 Task: Organize photos from a music concert or theater performance into a dynamic album.
Action: Mouse moved to (117, 168)
Screenshot: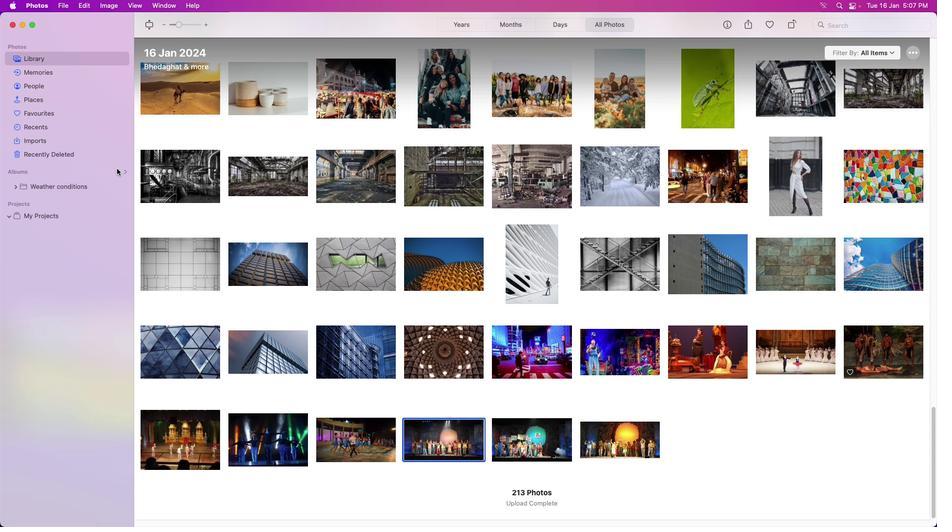 
Action: Mouse pressed left at (117, 168)
Screenshot: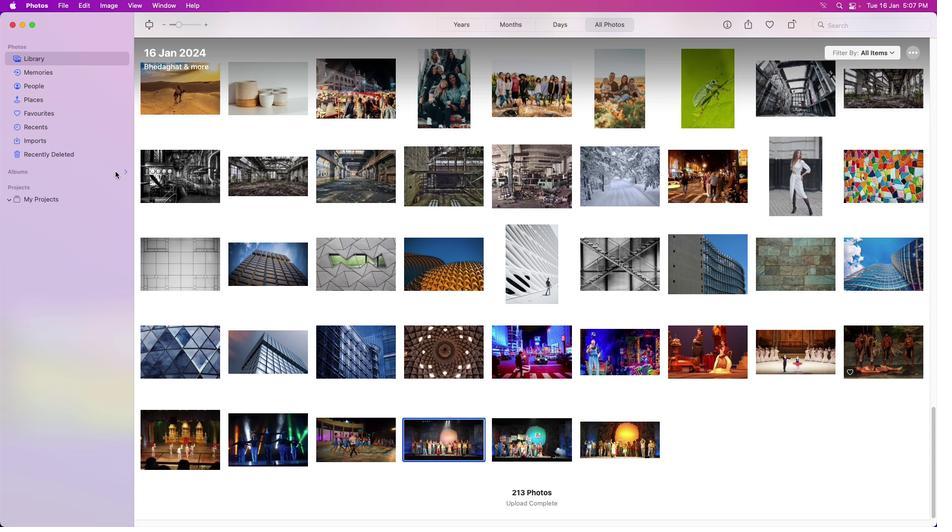 
Action: Mouse moved to (115, 171)
Screenshot: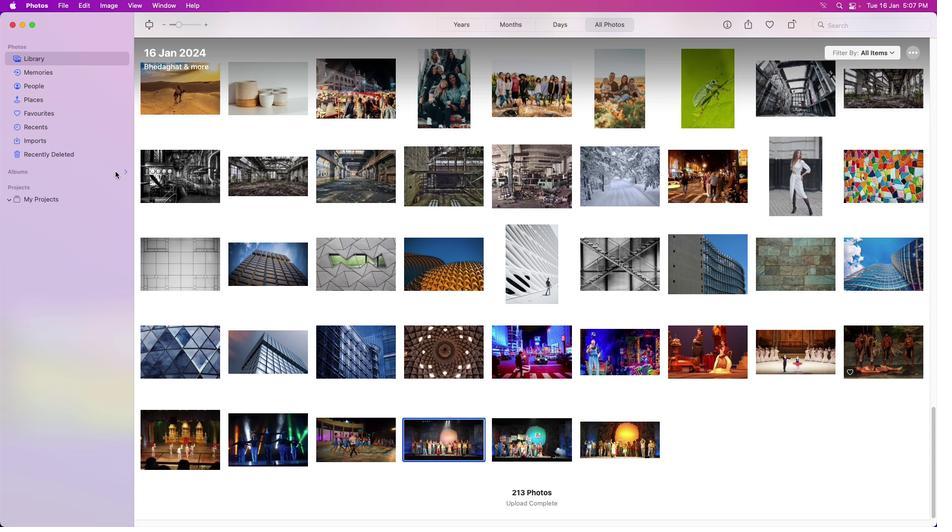 
Action: Mouse pressed left at (115, 171)
Screenshot: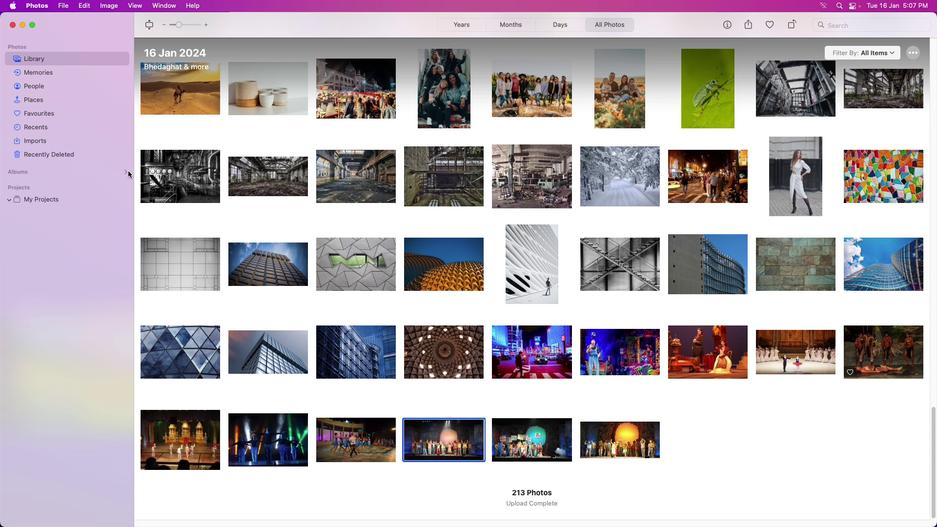 
Action: Mouse moved to (128, 171)
Screenshot: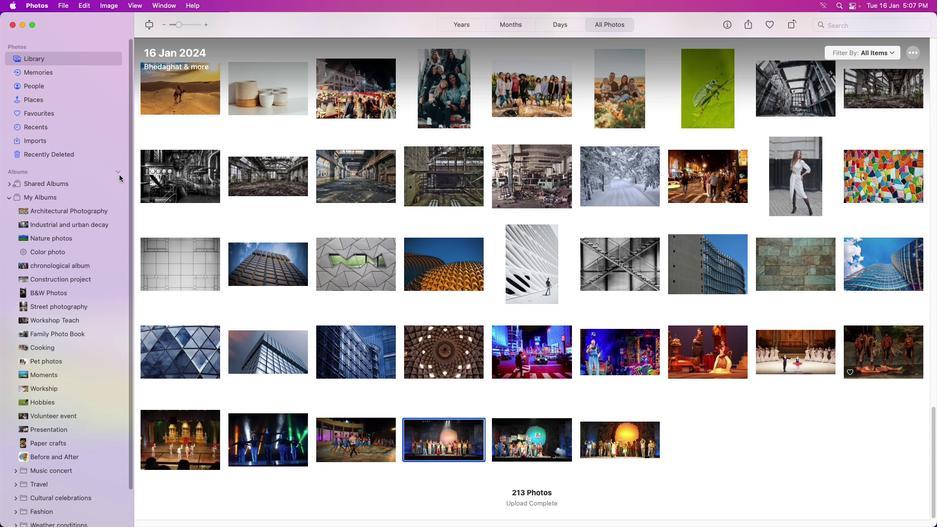 
Action: Mouse pressed left at (128, 171)
Screenshot: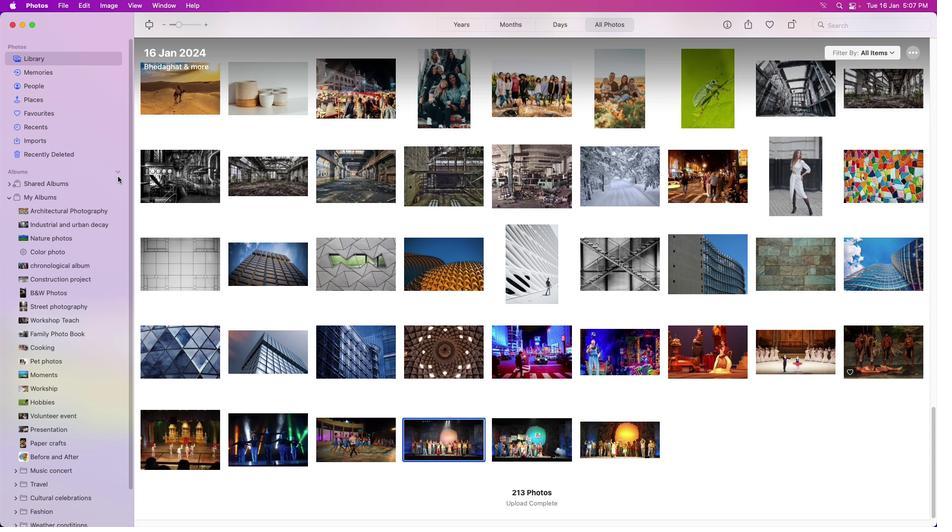 
Action: Mouse moved to (114, 196)
Screenshot: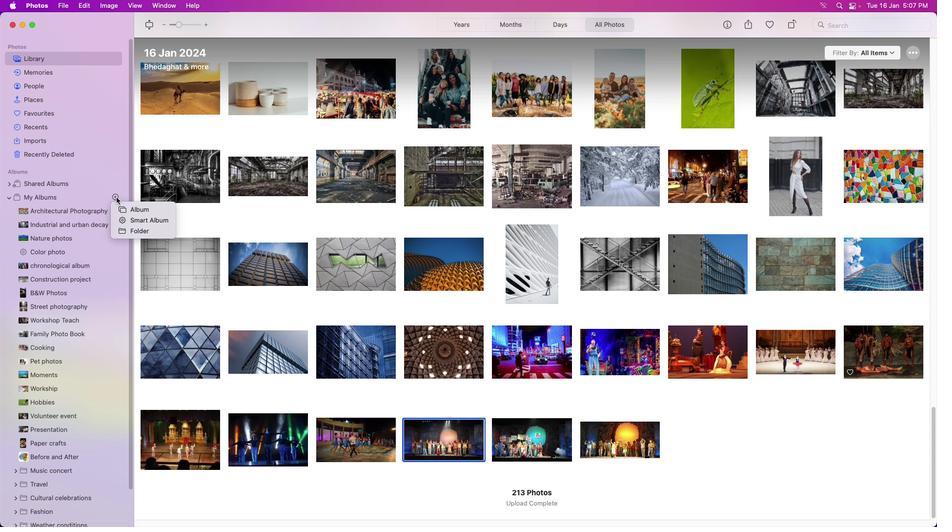 
Action: Mouse pressed left at (114, 196)
Screenshot: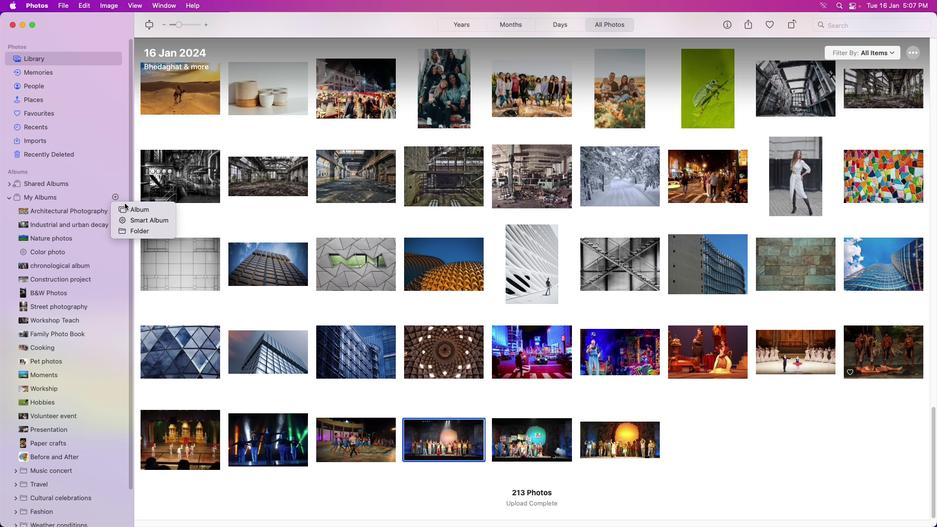 
Action: Mouse moved to (130, 208)
Screenshot: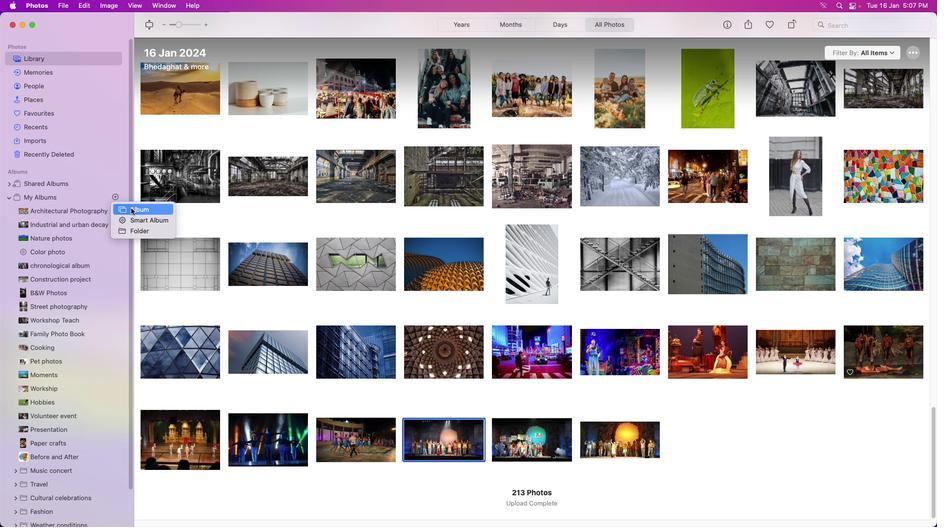 
Action: Mouse pressed left at (130, 208)
Screenshot: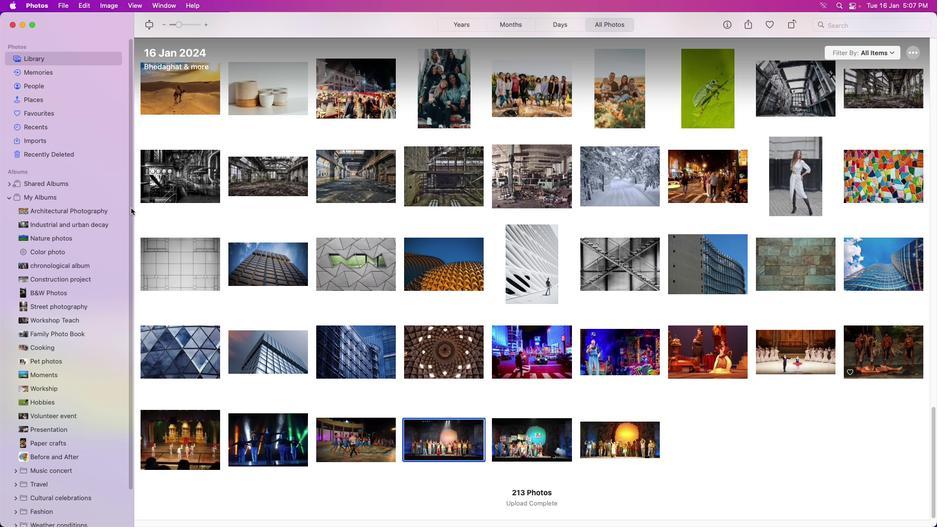 
Action: Key pressed Key.backspaceKey.caps_lock'p'Key.backspace't'Key.caps_lockKey.backspace'T'Key.caps_lock'h''e''a''t''e''r'Key.space'p''e''r''f''o''r''m''a''n''c''e'Key.enter
Screenshot: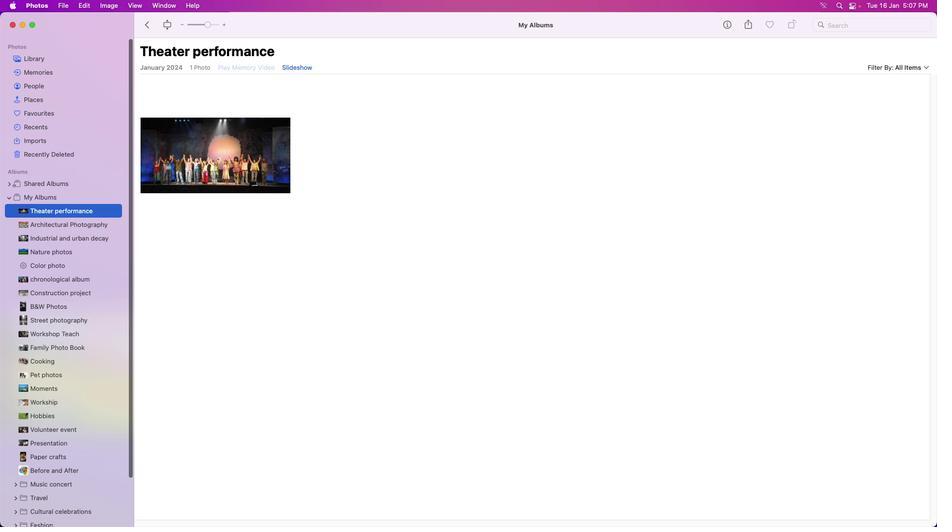 
Action: Mouse moved to (194, 165)
Screenshot: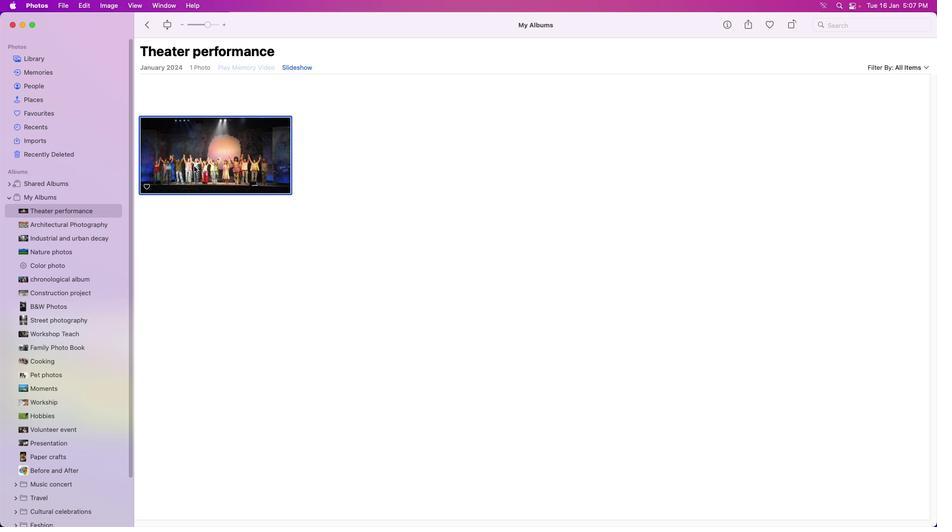 
Action: Mouse pressed left at (194, 165)
Screenshot: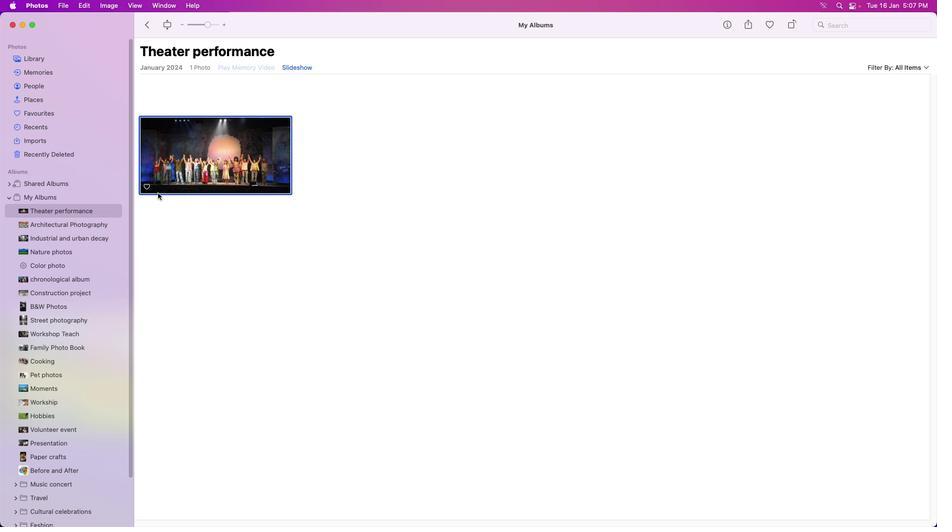 
Action: Mouse moved to (33, 59)
Screenshot: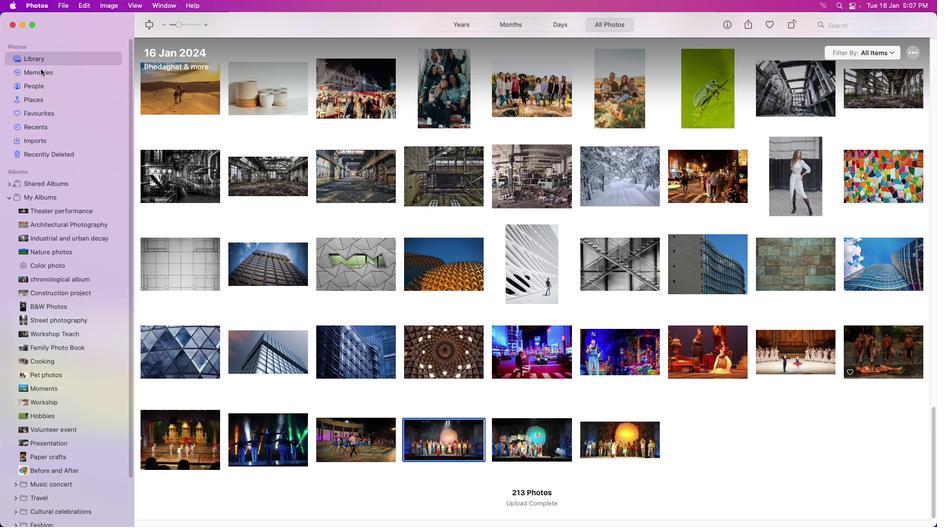 
Action: Mouse pressed left at (33, 59)
Screenshot: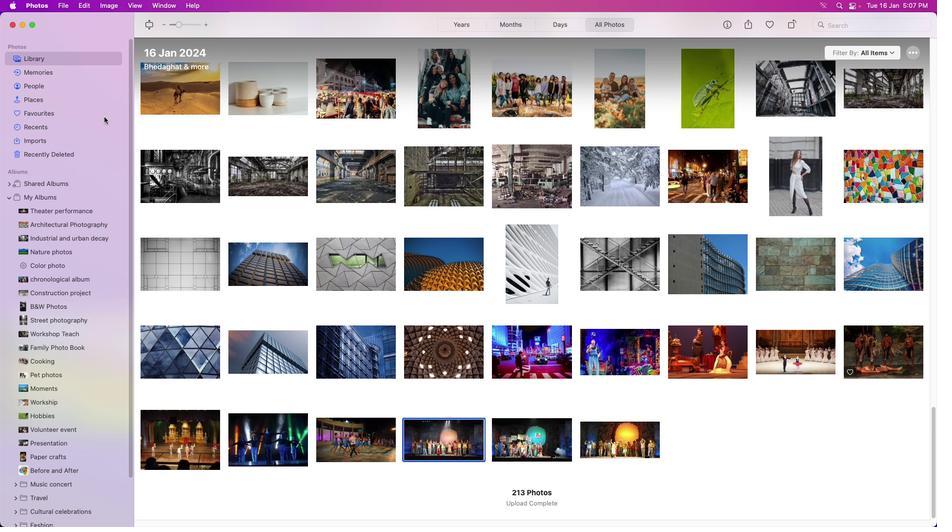 
Action: Mouse moved to (600, 370)
Screenshot: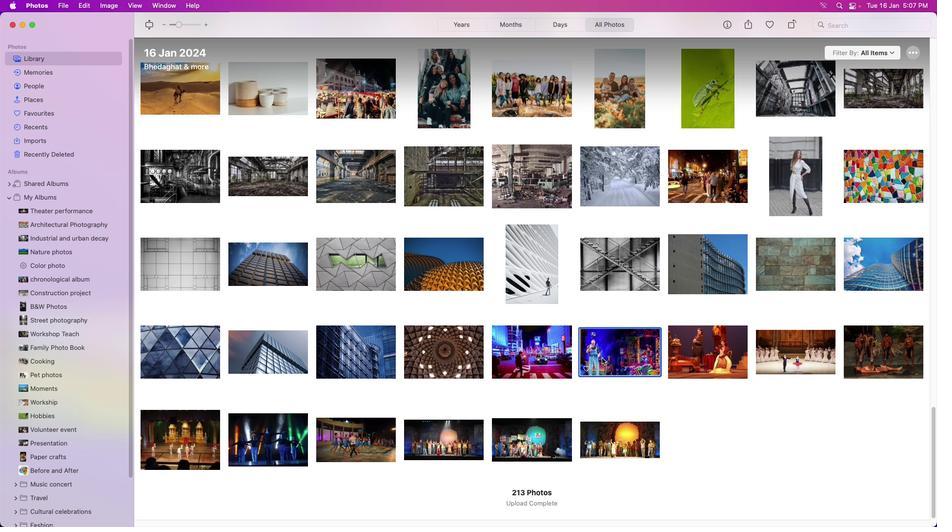 
Action: Mouse pressed left at (600, 370)
Screenshot: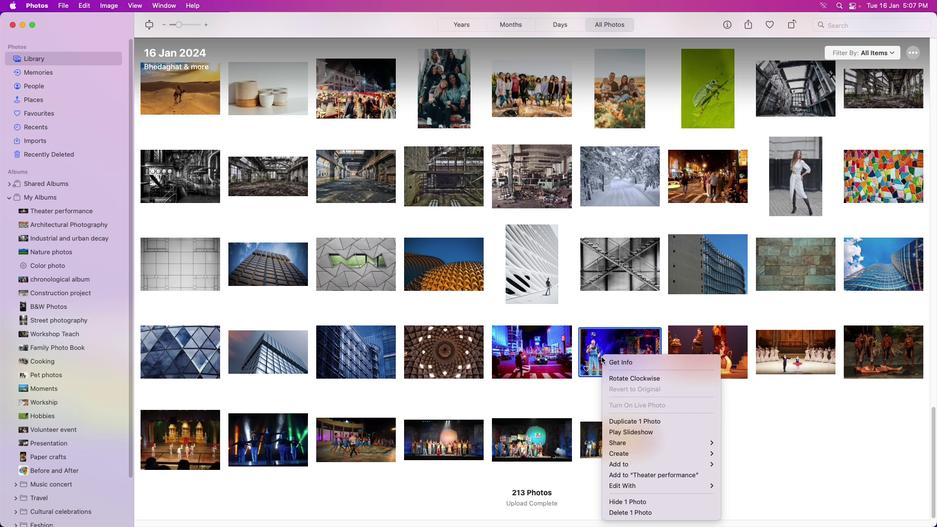 
Action: Mouse moved to (601, 356)
Screenshot: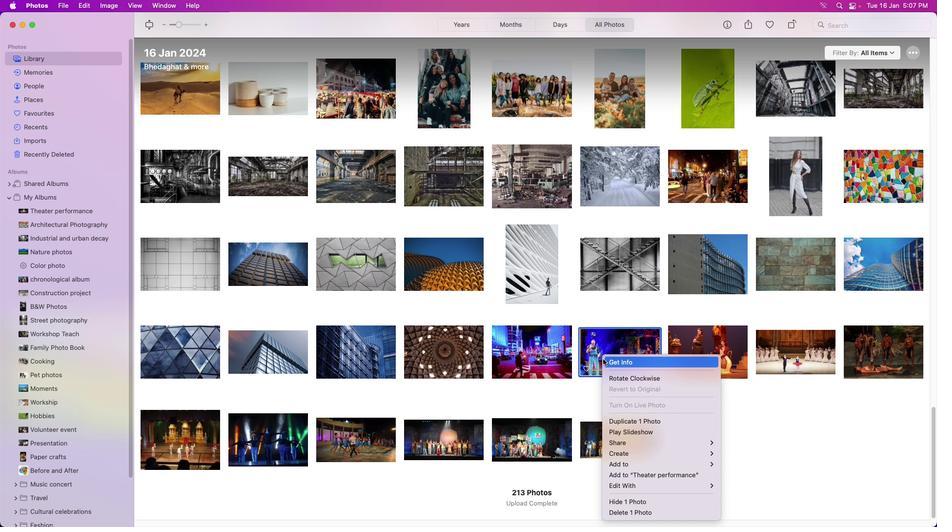 
Action: Mouse pressed right at (601, 356)
Screenshot: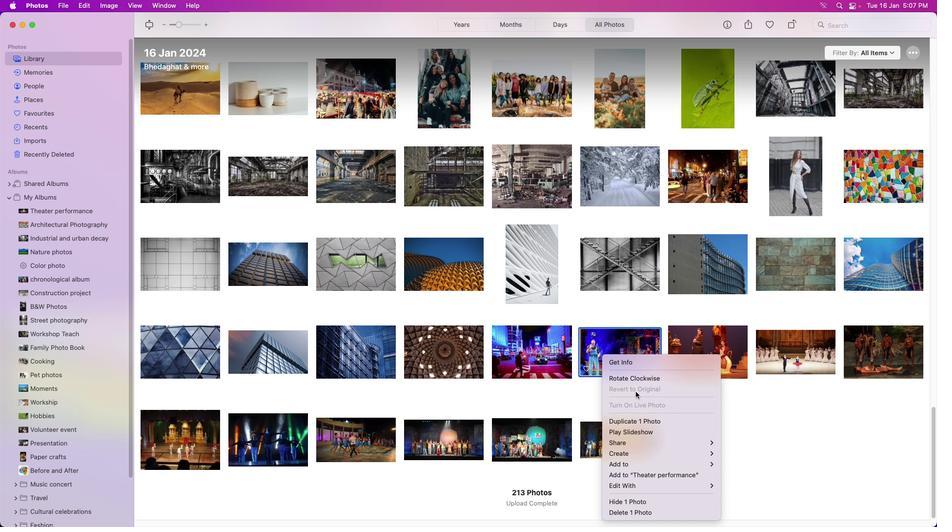 
Action: Mouse moved to (787, 250)
Screenshot: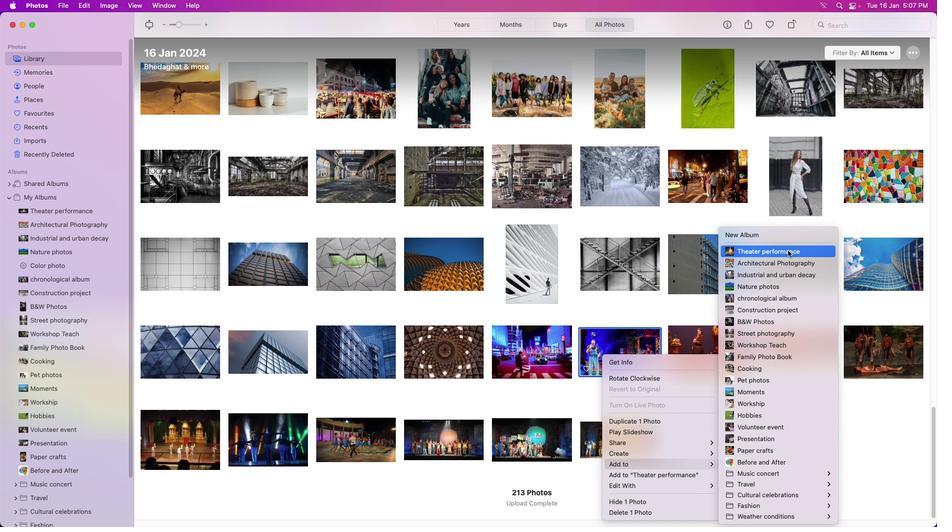 
Action: Mouse pressed left at (787, 250)
Screenshot: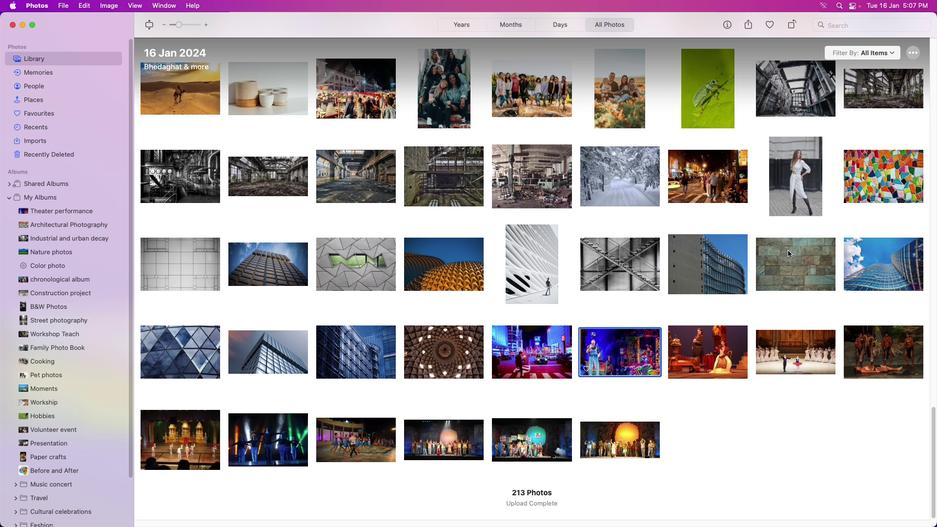 
Action: Mouse moved to (691, 356)
Screenshot: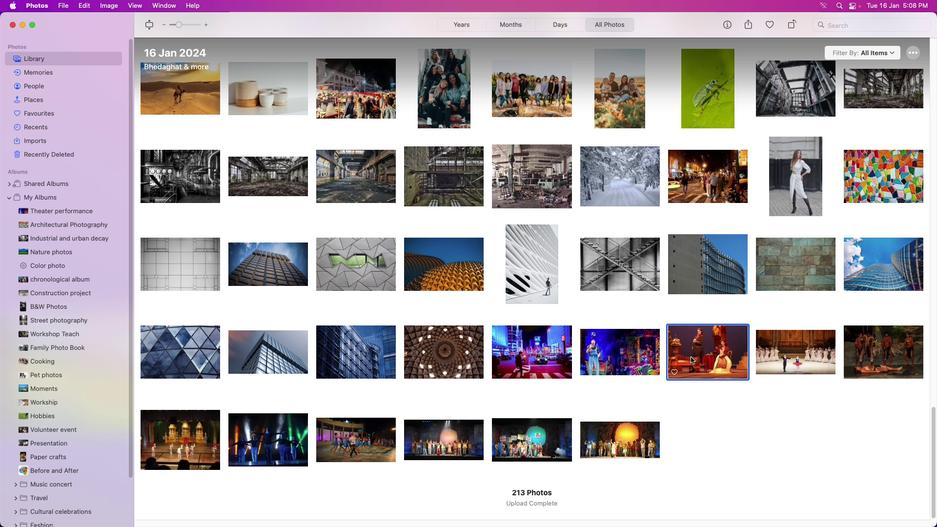 
Action: Mouse pressed left at (691, 356)
Screenshot: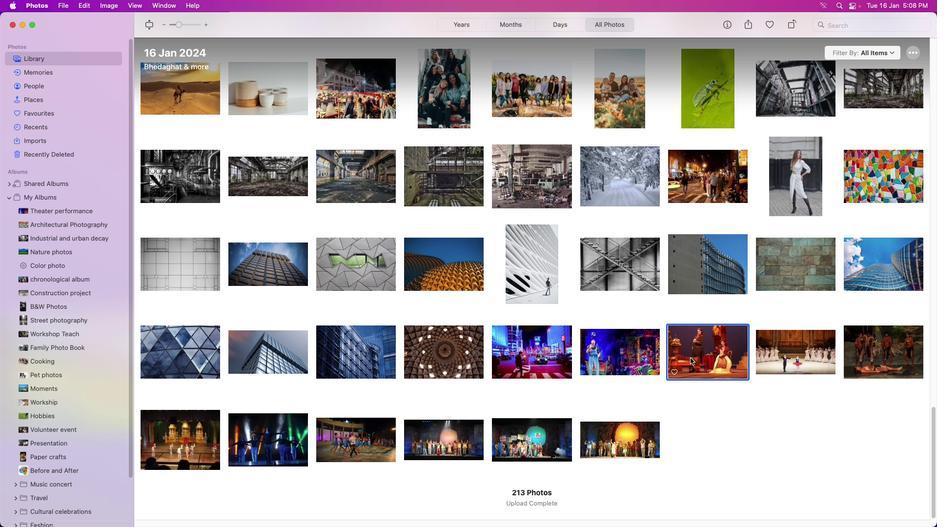 
Action: Mouse moved to (720, 353)
Screenshot: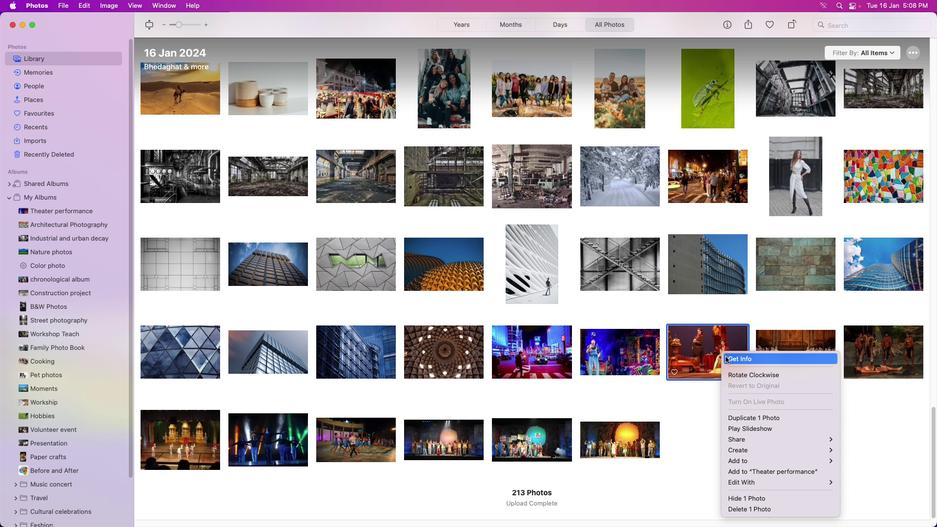 
Action: Mouse pressed right at (720, 353)
Screenshot: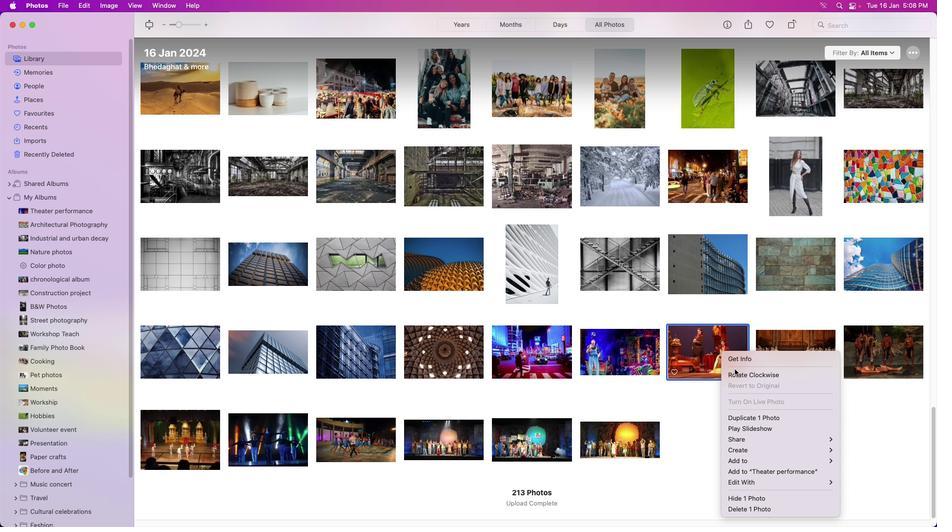 
Action: Mouse moved to (694, 254)
Screenshot: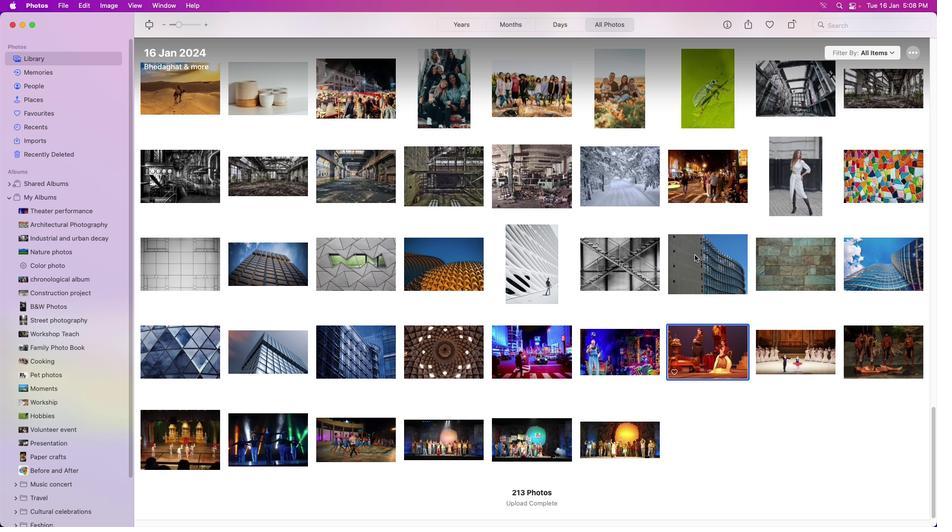 
Action: Mouse pressed left at (694, 254)
Screenshot: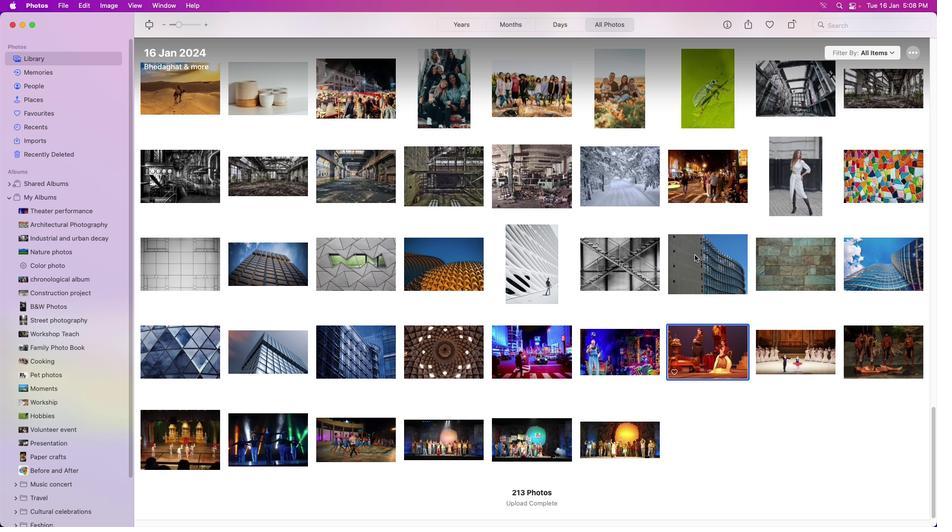 
Action: Mouse moved to (788, 344)
Screenshot: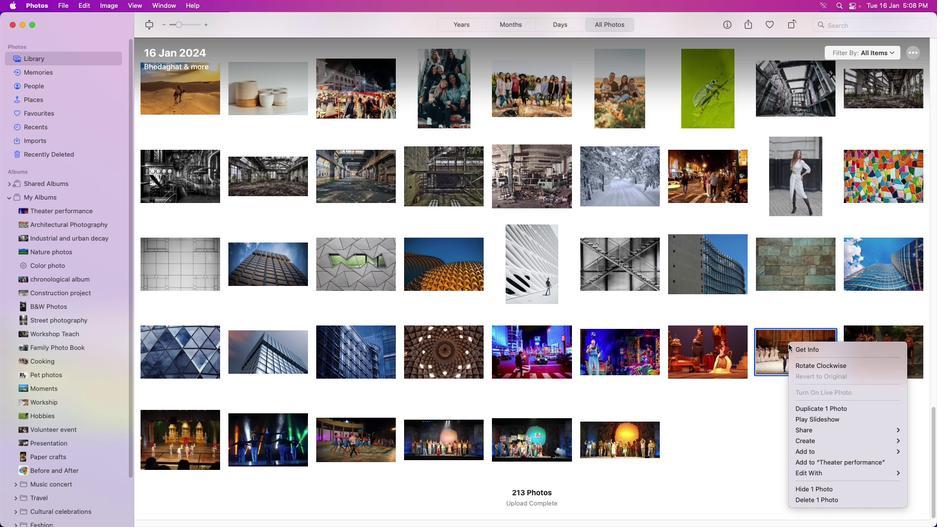 
Action: Mouse pressed right at (788, 344)
Screenshot: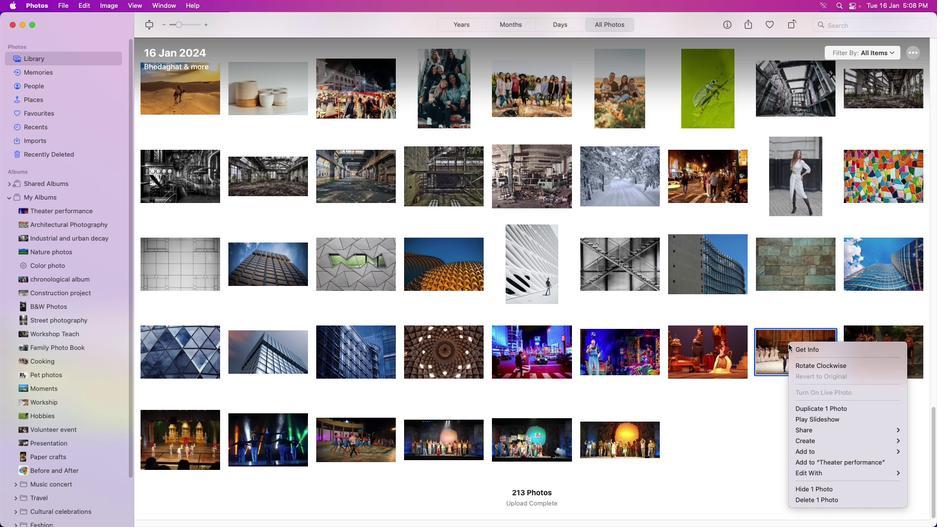 
Action: Mouse moved to (756, 254)
Screenshot: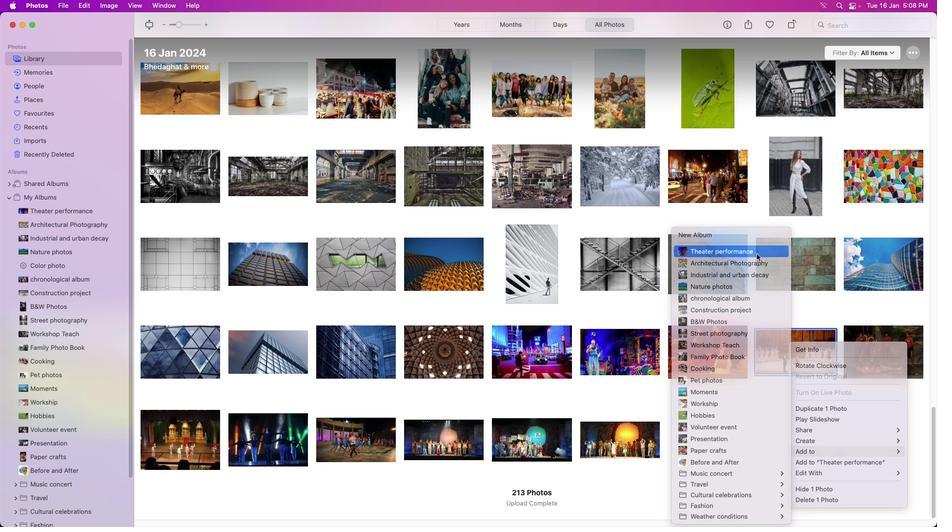 
Action: Mouse pressed left at (756, 254)
Screenshot: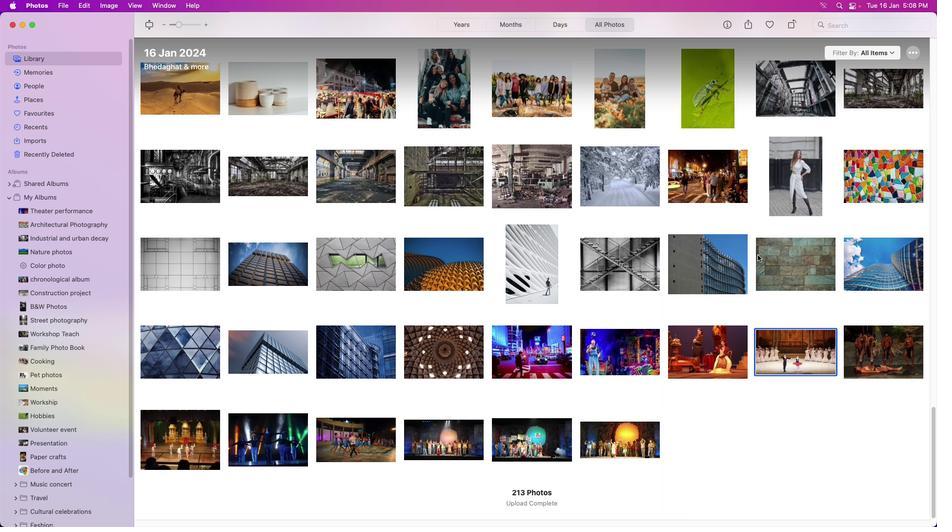 
Action: Mouse moved to (874, 356)
Screenshot: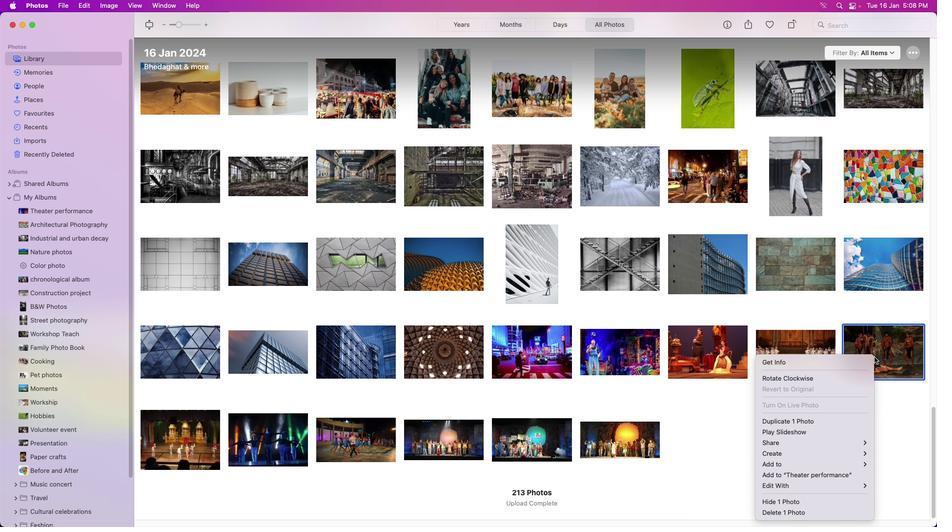 
Action: Mouse pressed right at (874, 356)
Screenshot: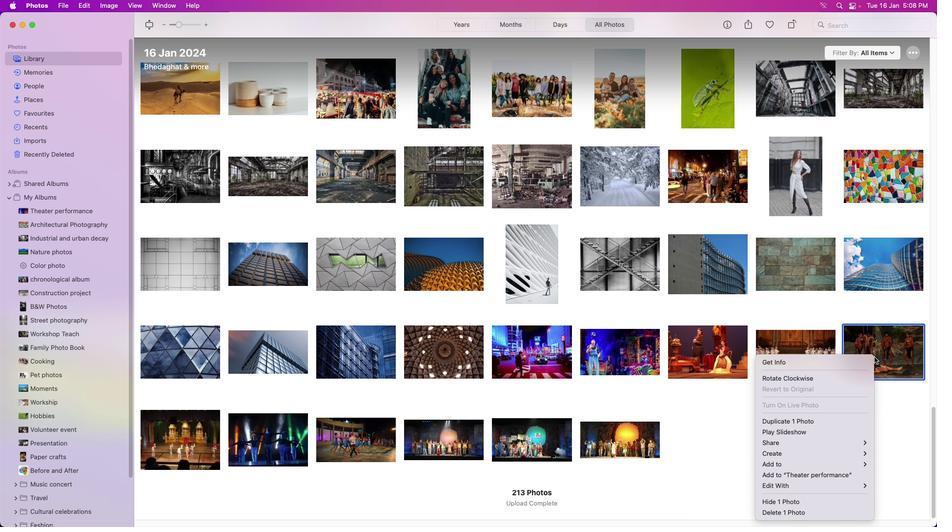 
Action: Mouse moved to (727, 253)
Screenshot: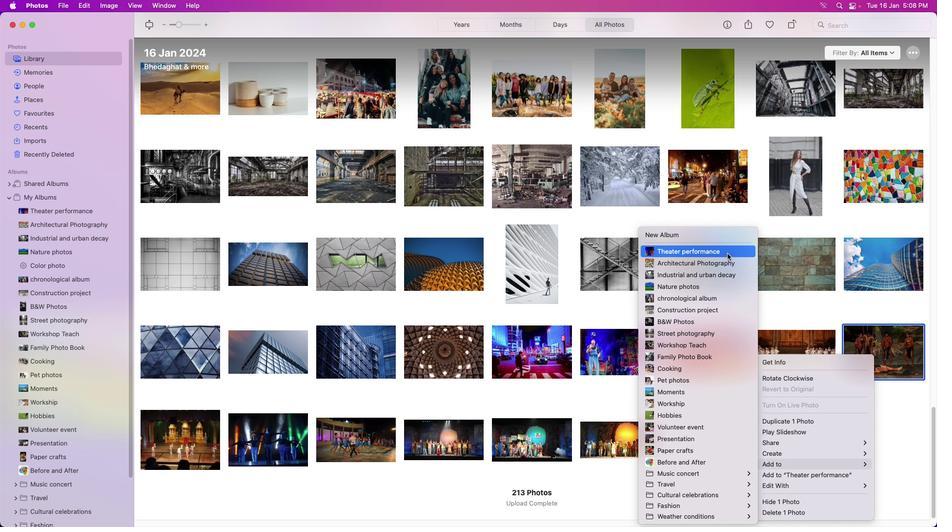 
Action: Mouse pressed left at (727, 253)
Screenshot: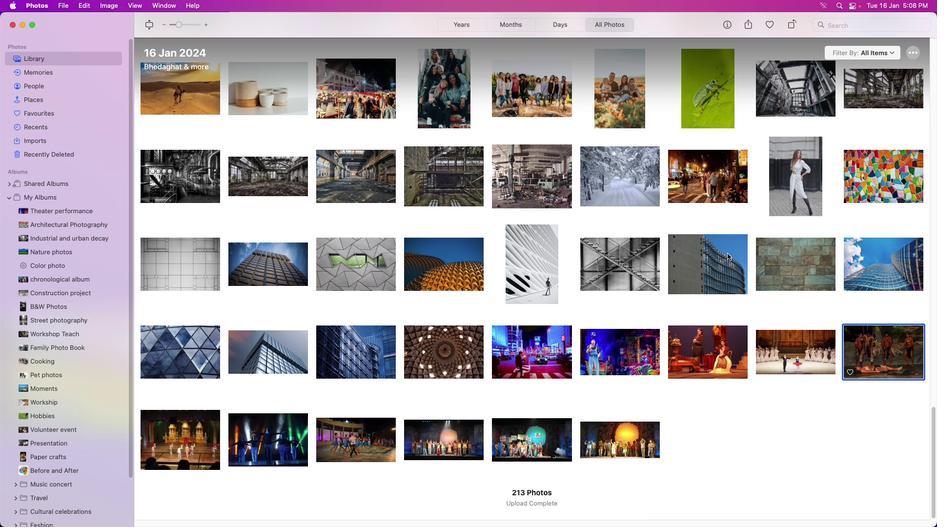 
Action: Mouse moved to (197, 435)
Screenshot: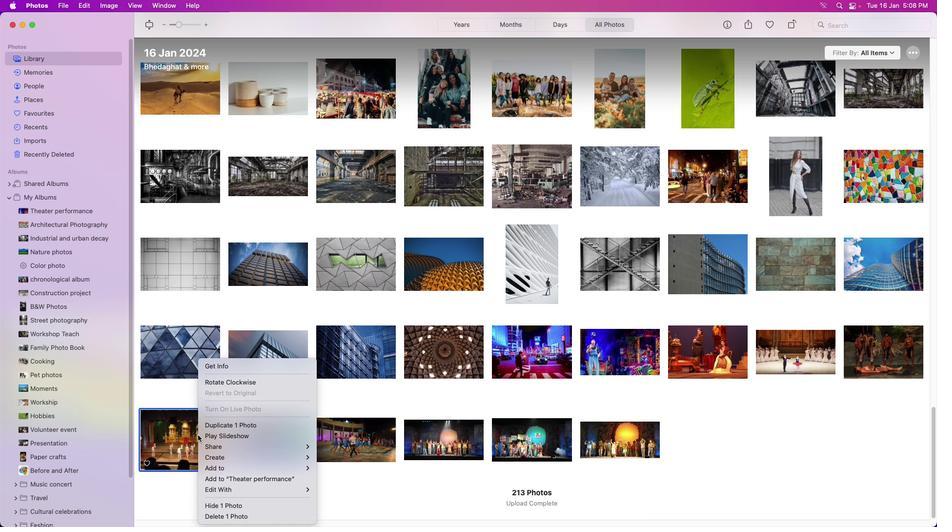
Action: Mouse pressed right at (197, 435)
Screenshot: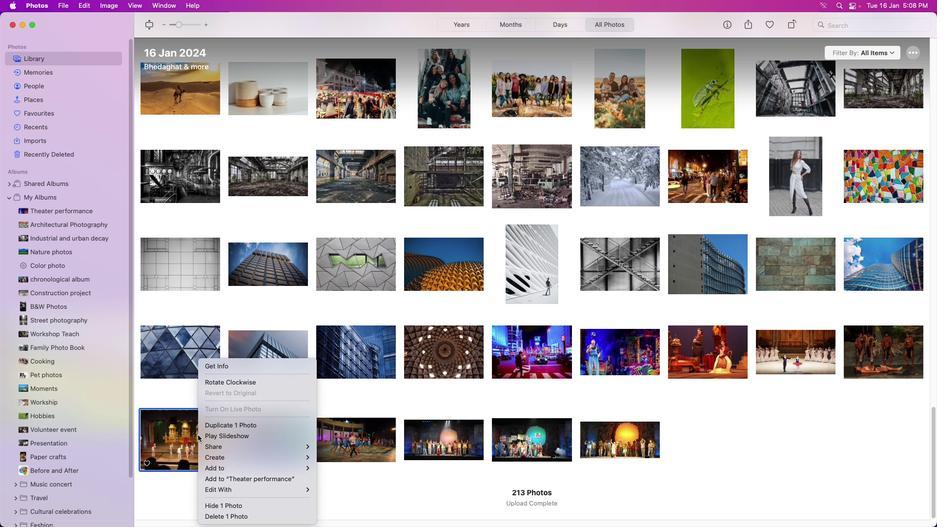 
Action: Mouse moved to (404, 251)
Screenshot: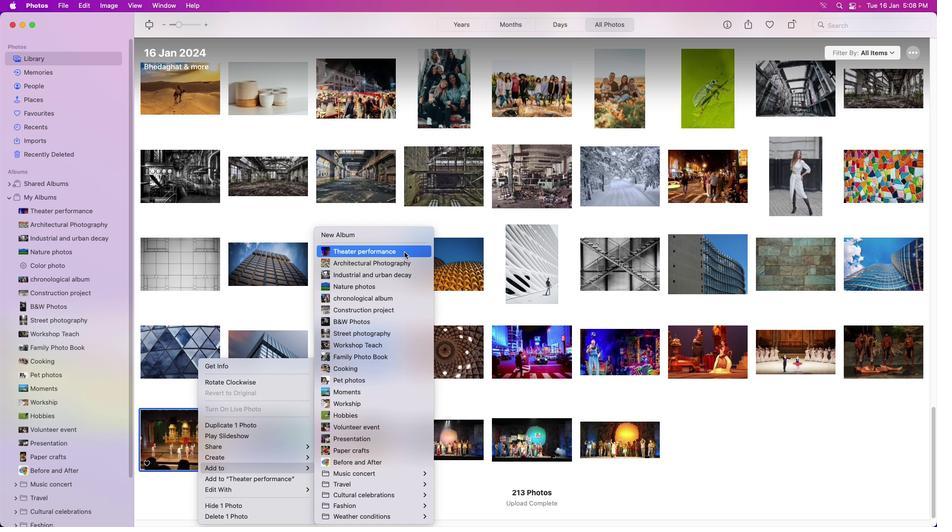 
Action: Mouse pressed left at (404, 251)
Screenshot: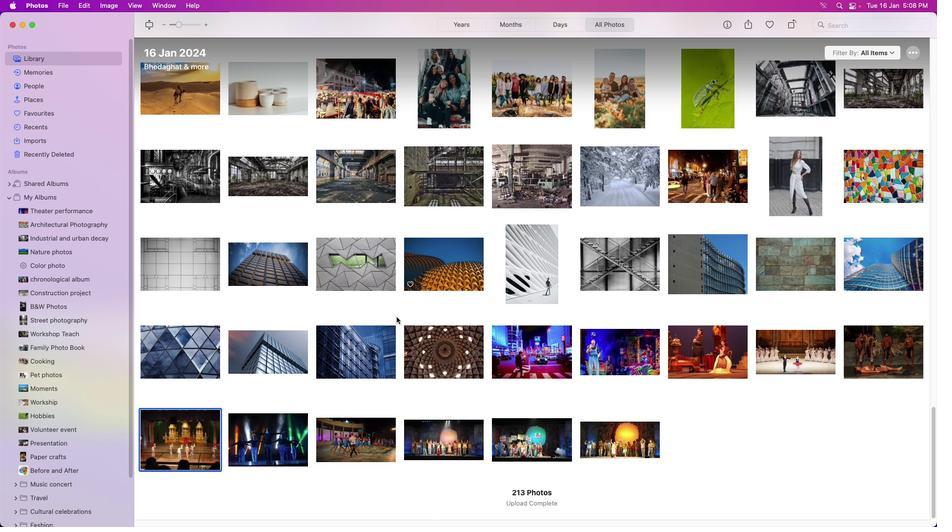 
Action: Mouse moved to (283, 430)
Screenshot: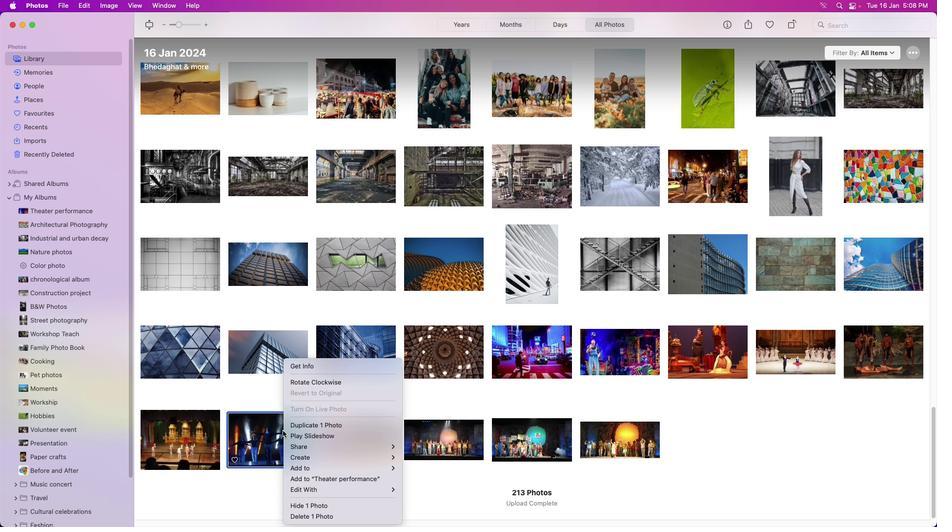 
Action: Mouse pressed right at (283, 430)
Screenshot: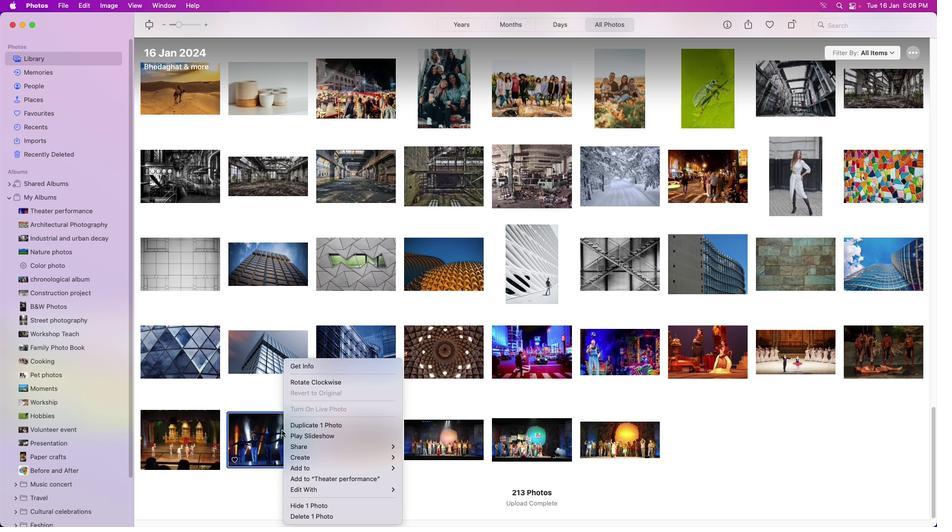 
Action: Mouse moved to (446, 254)
Screenshot: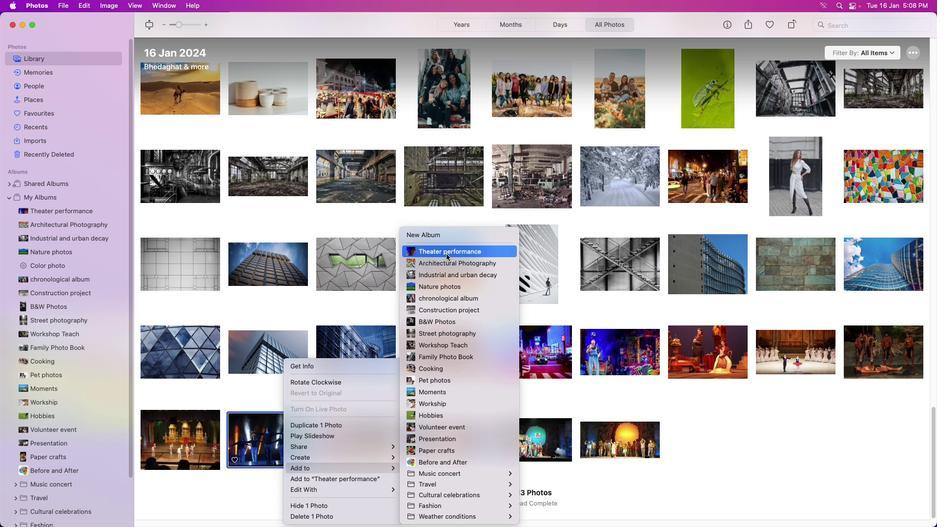 
Action: Mouse pressed left at (446, 254)
Screenshot: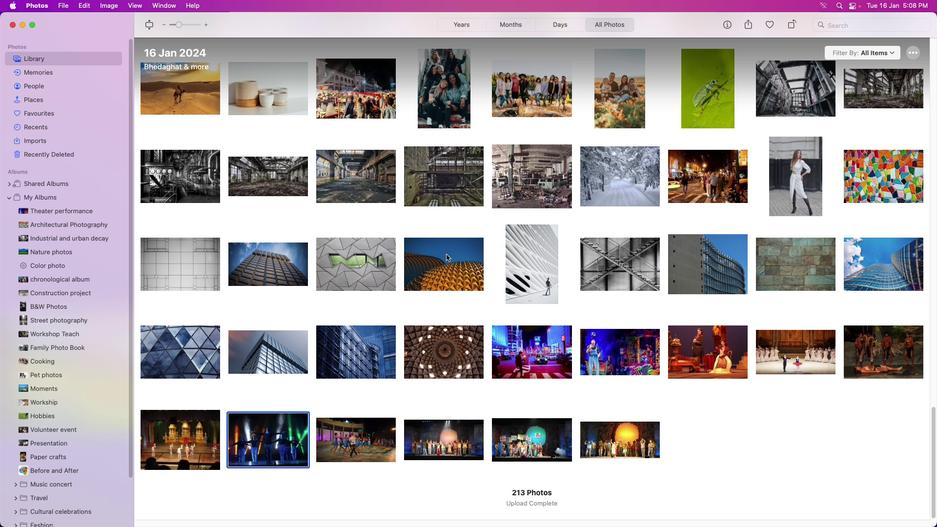 
Action: Mouse moved to (362, 427)
Screenshot: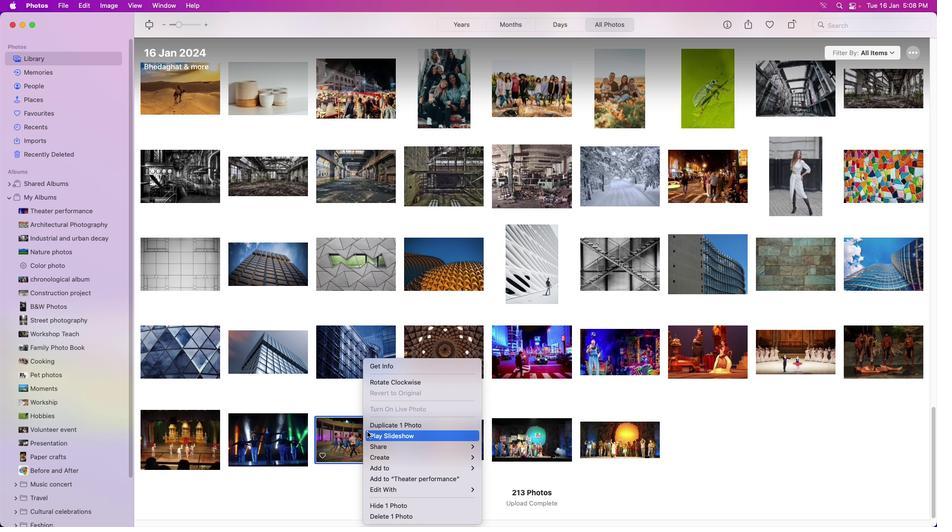 
Action: Mouse pressed right at (362, 427)
Screenshot: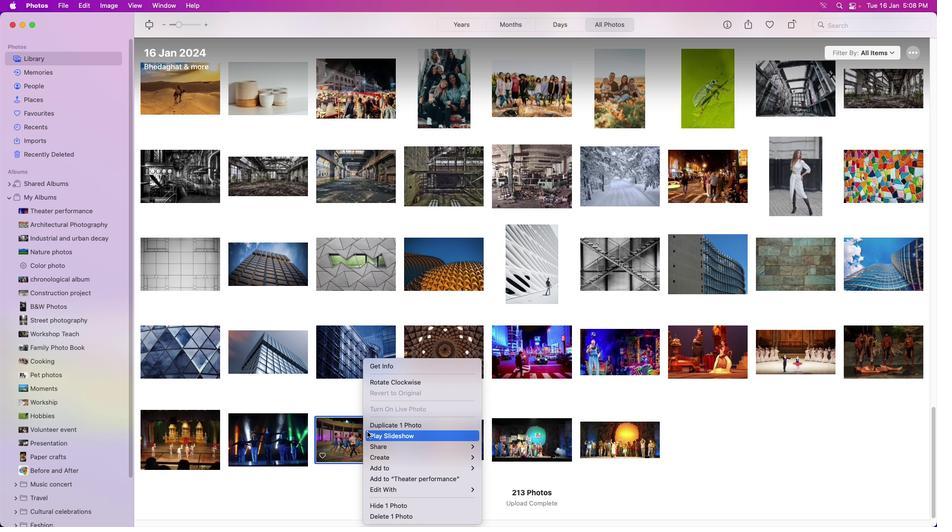 
Action: Mouse moved to (553, 252)
Screenshot: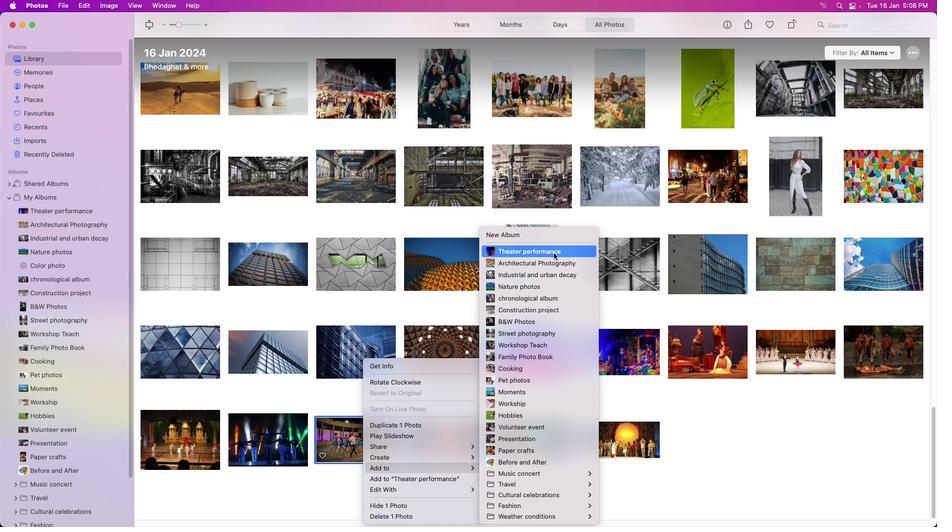 
Action: Mouse pressed left at (553, 252)
Screenshot: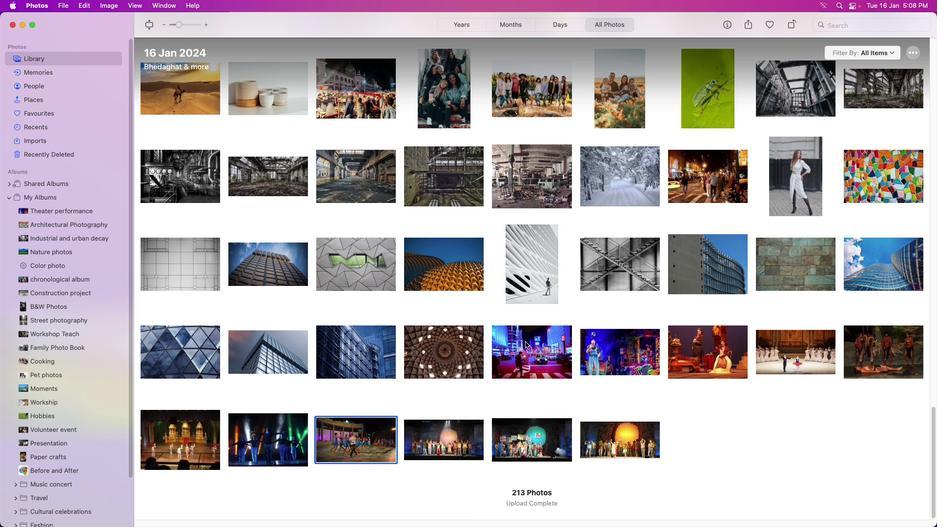 
Action: Mouse moved to (444, 433)
Screenshot: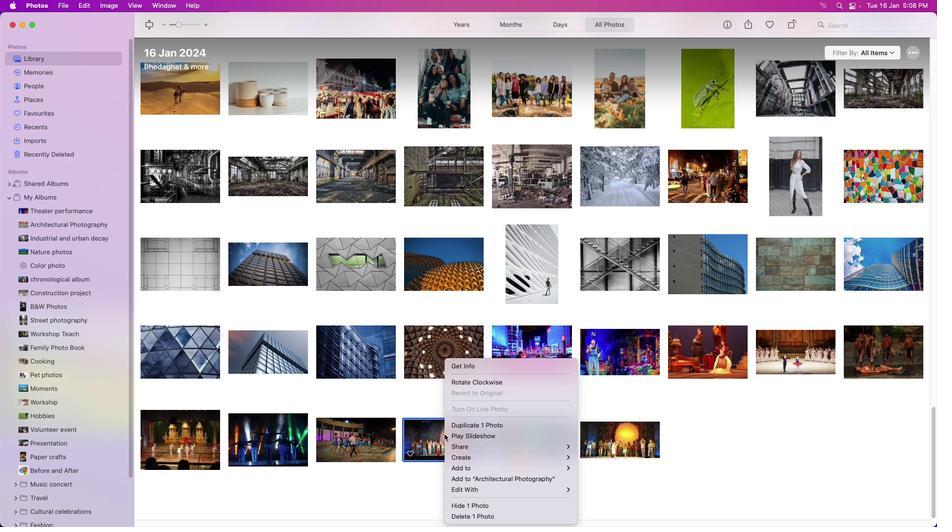 
Action: Mouse pressed right at (444, 433)
Screenshot: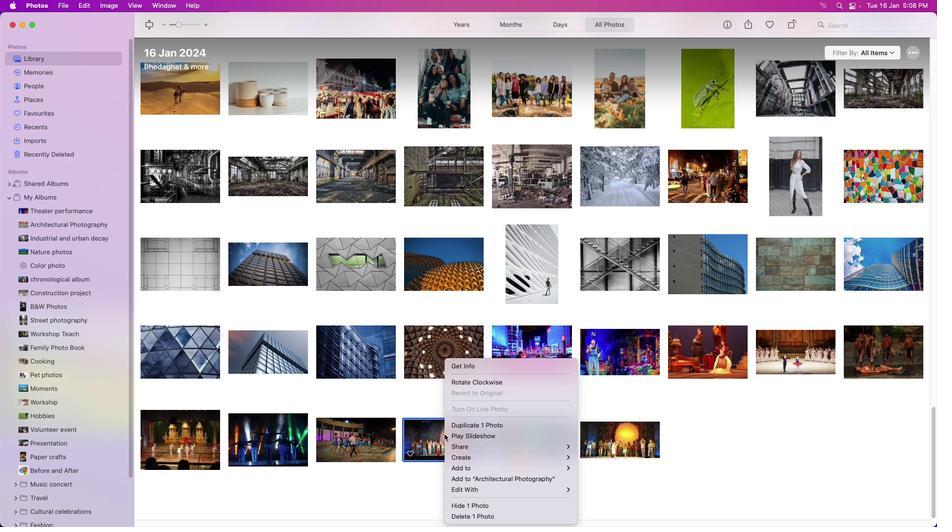 
Action: Mouse moved to (639, 253)
Screenshot: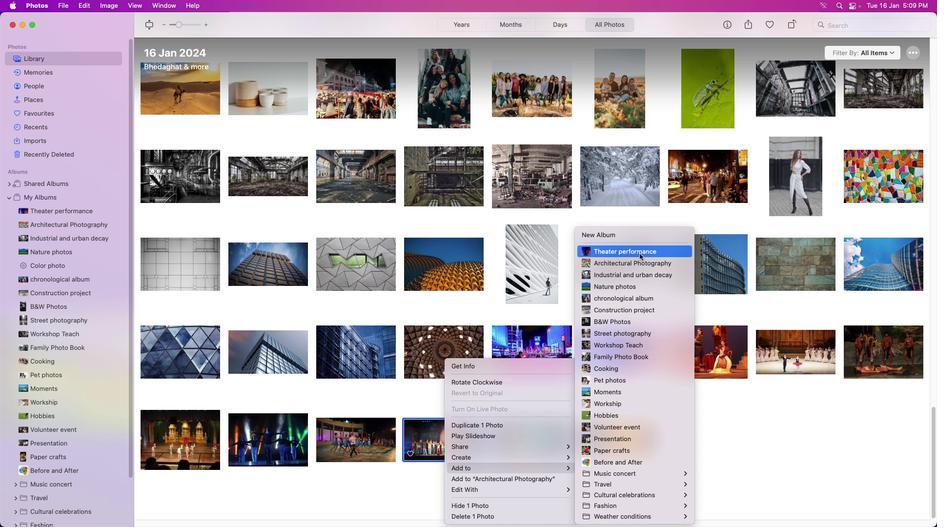 
Action: Mouse pressed left at (639, 253)
Screenshot: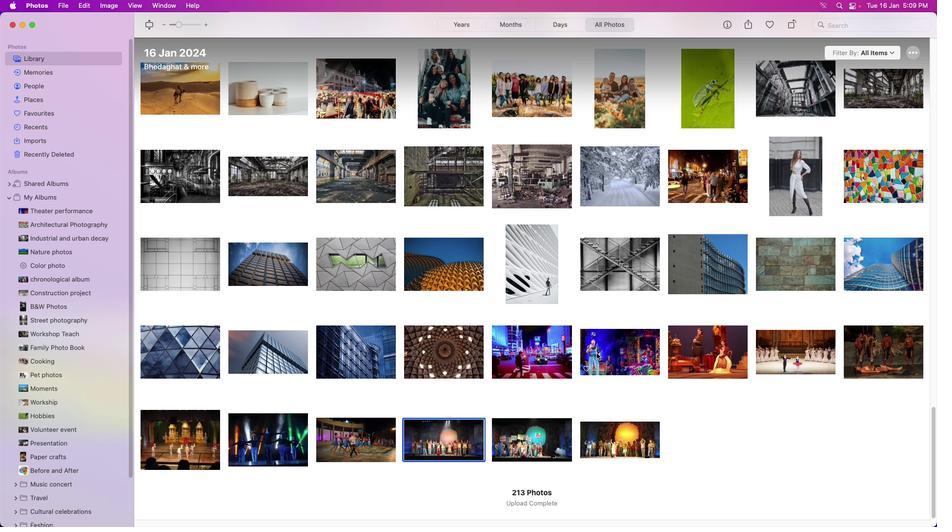
Action: Mouse moved to (535, 435)
Screenshot: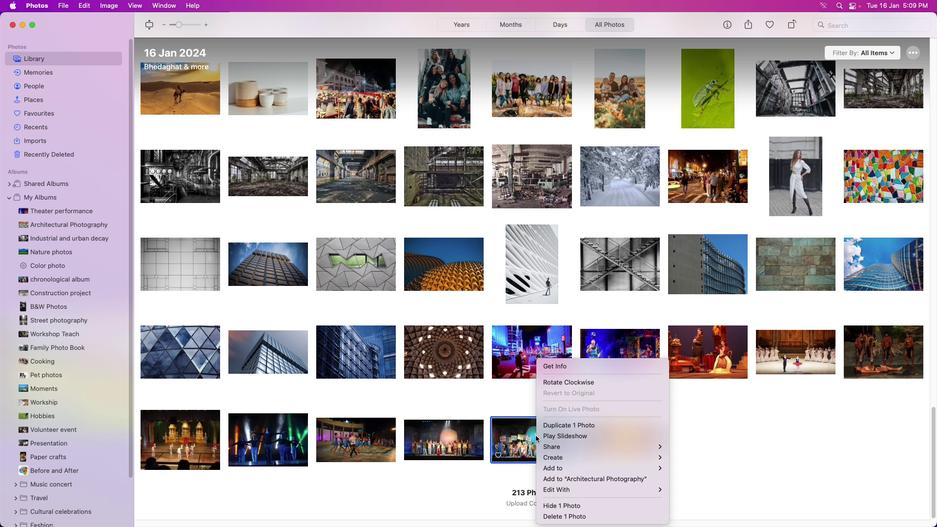 
Action: Mouse pressed right at (535, 435)
Screenshot: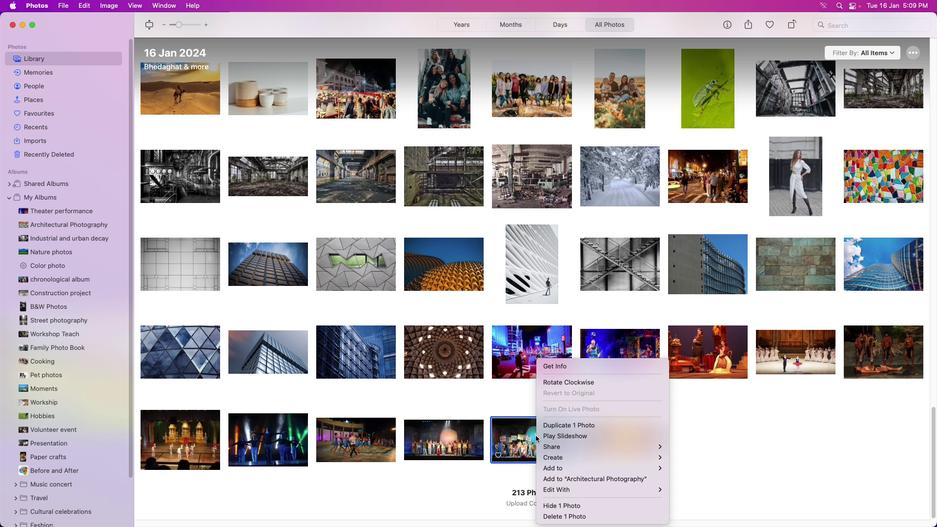 
Action: Mouse moved to (717, 253)
Screenshot: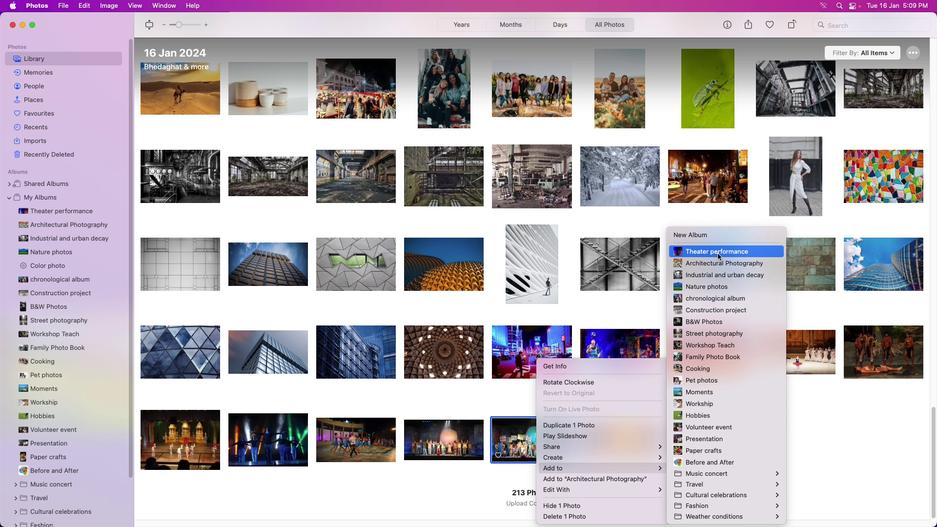 
Action: Mouse pressed left at (717, 253)
Screenshot: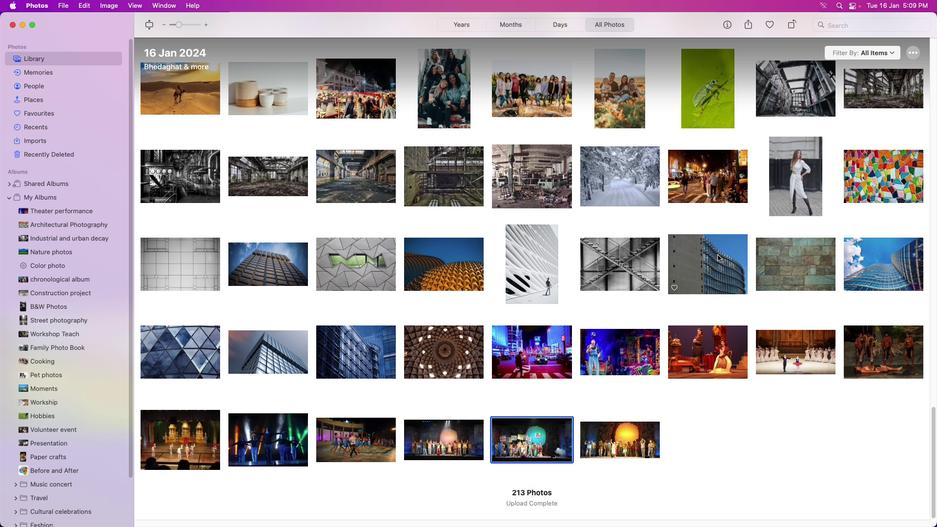 
Action: Mouse moved to (631, 433)
Screenshot: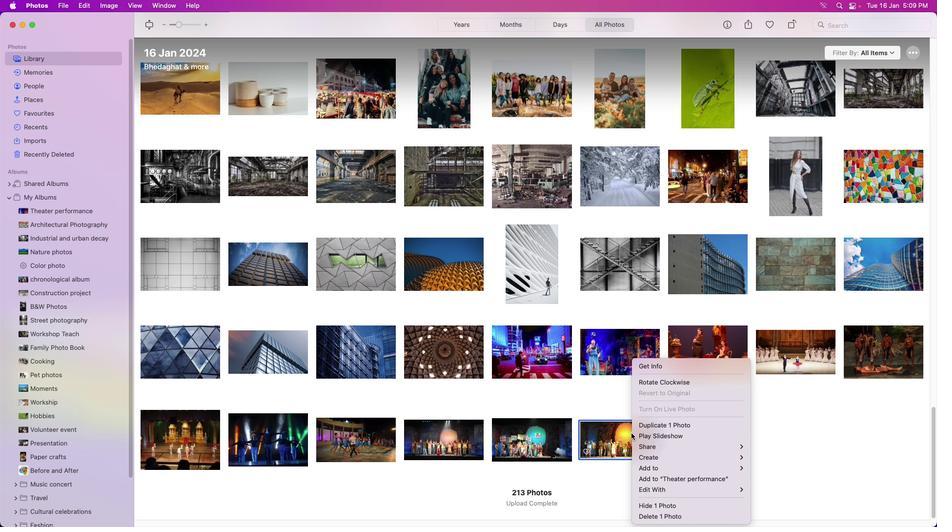 
Action: Mouse pressed right at (631, 433)
Screenshot: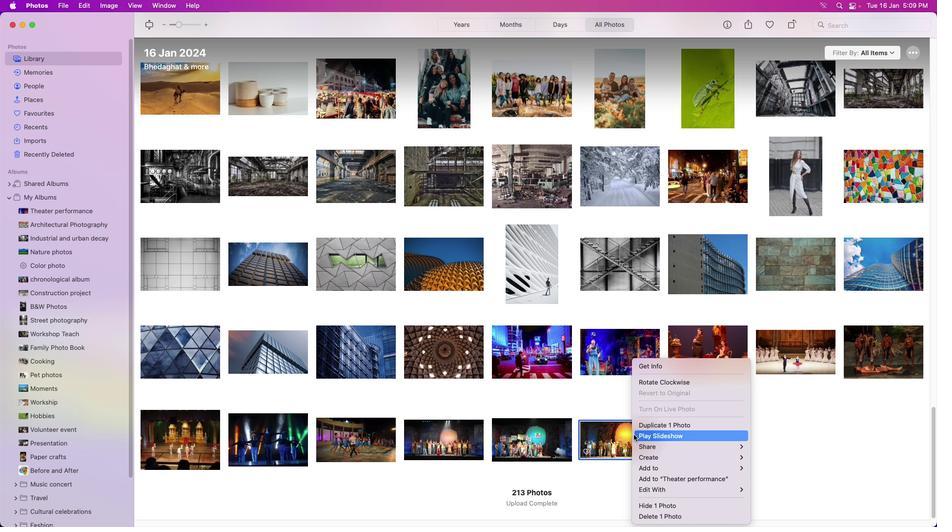 
Action: Mouse moved to (811, 249)
Screenshot: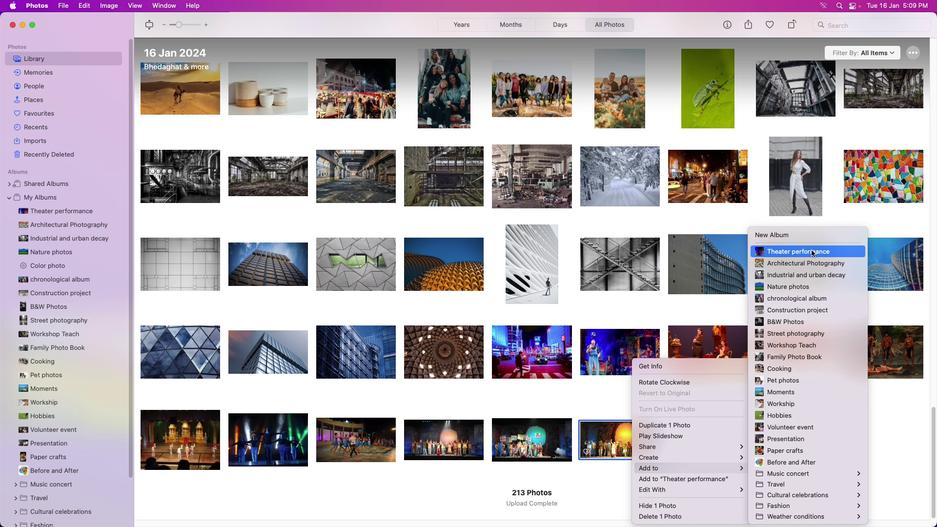 
Action: Mouse pressed left at (811, 249)
Screenshot: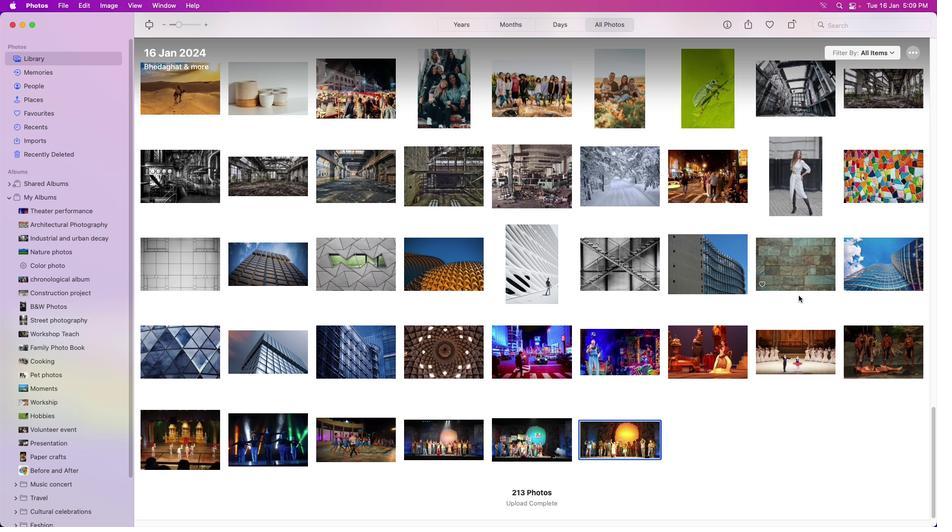 
Action: Mouse moved to (755, 405)
Screenshot: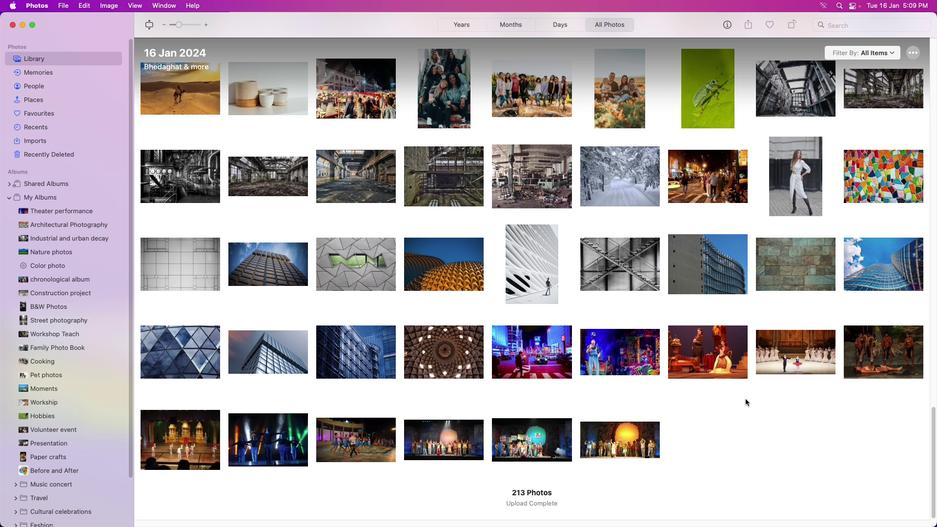 
Action: Mouse pressed left at (755, 405)
Screenshot: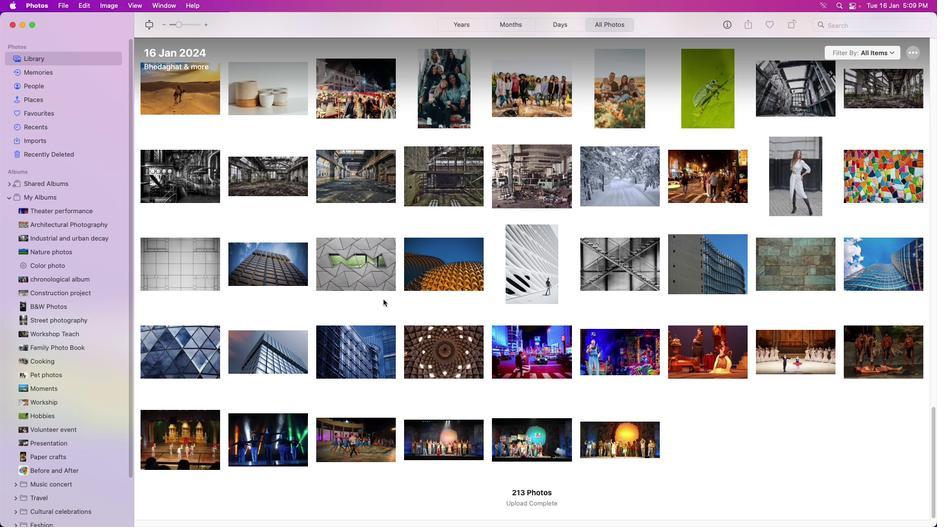 
Action: Mouse moved to (79, 210)
Screenshot: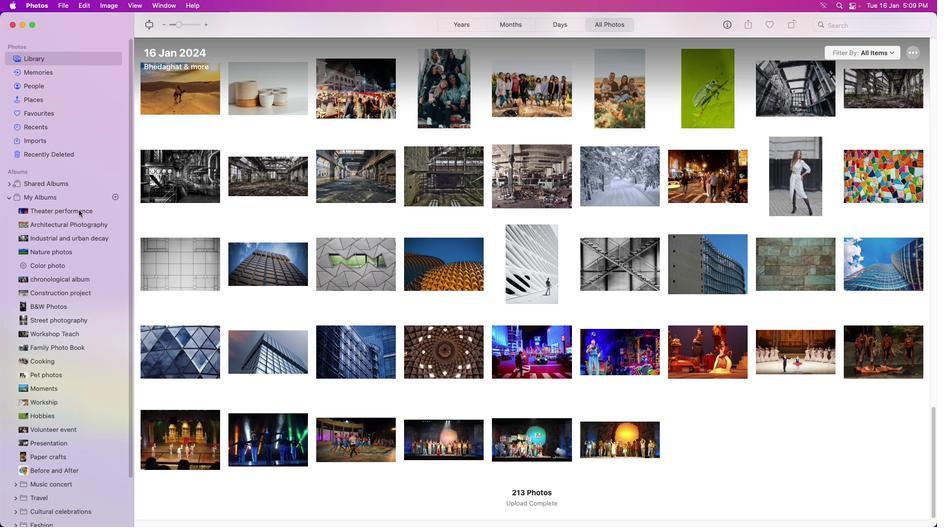 
Action: Mouse pressed left at (79, 210)
Screenshot: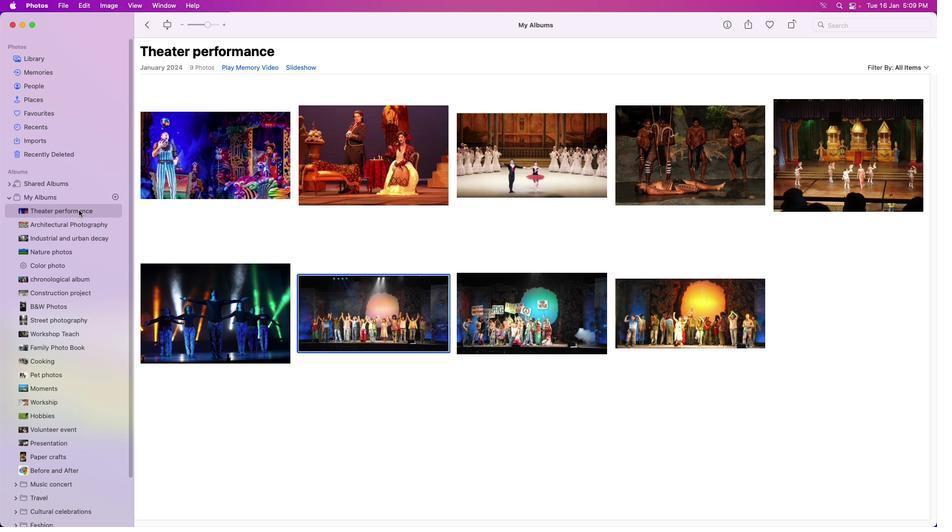 
Action: Mouse moved to (230, 160)
Screenshot: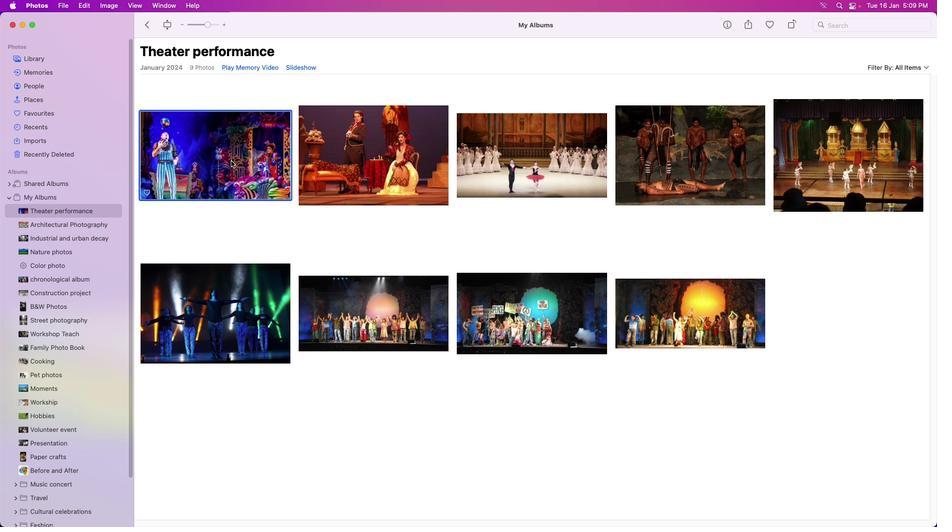 
Action: Mouse pressed left at (230, 160)
Screenshot: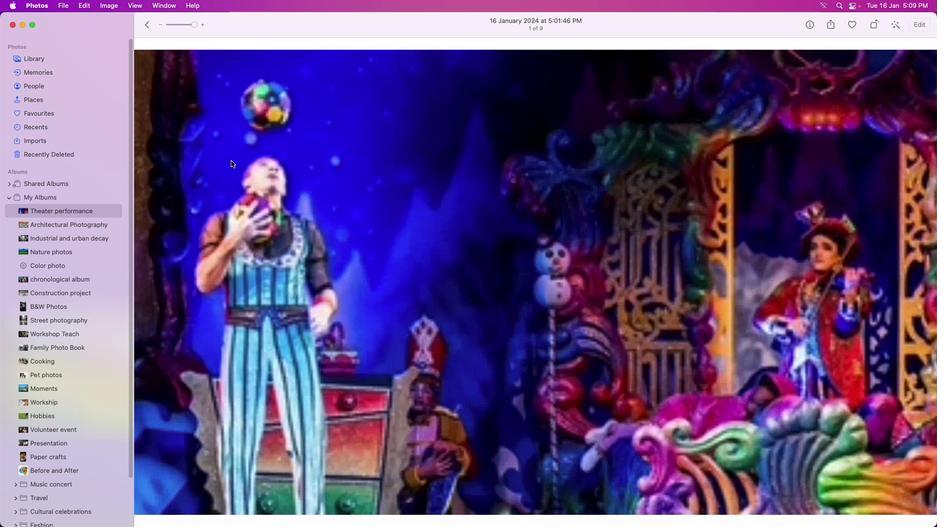
Action: Mouse pressed left at (230, 160)
Screenshot: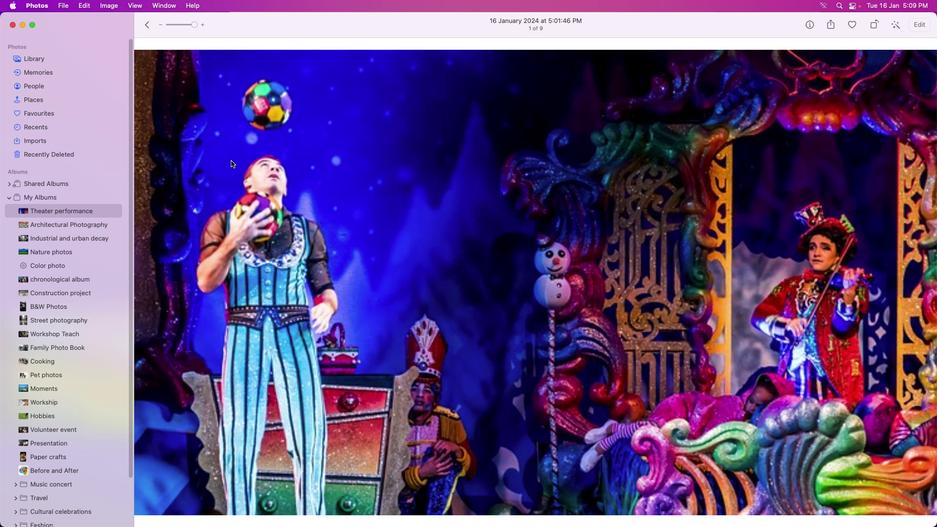 
Action: Mouse moved to (910, 271)
Screenshot: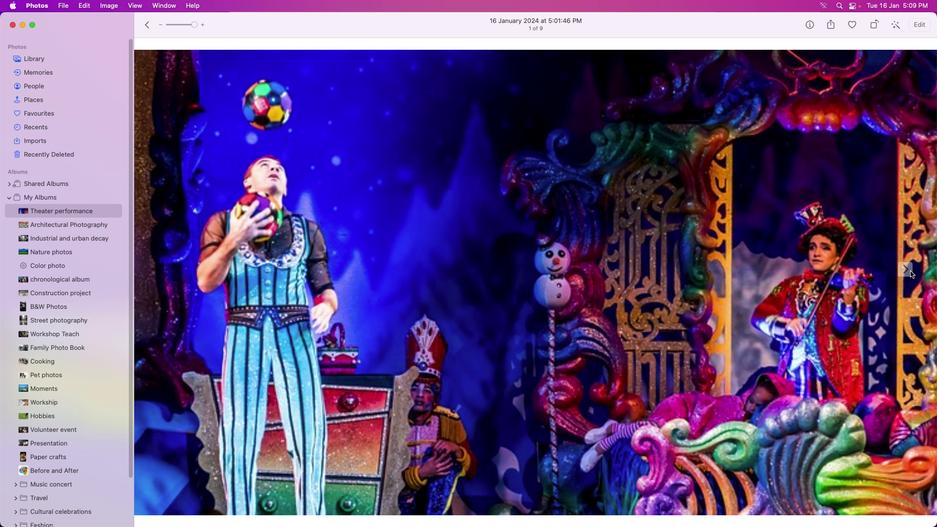 
Action: Mouse pressed left at (910, 271)
Screenshot: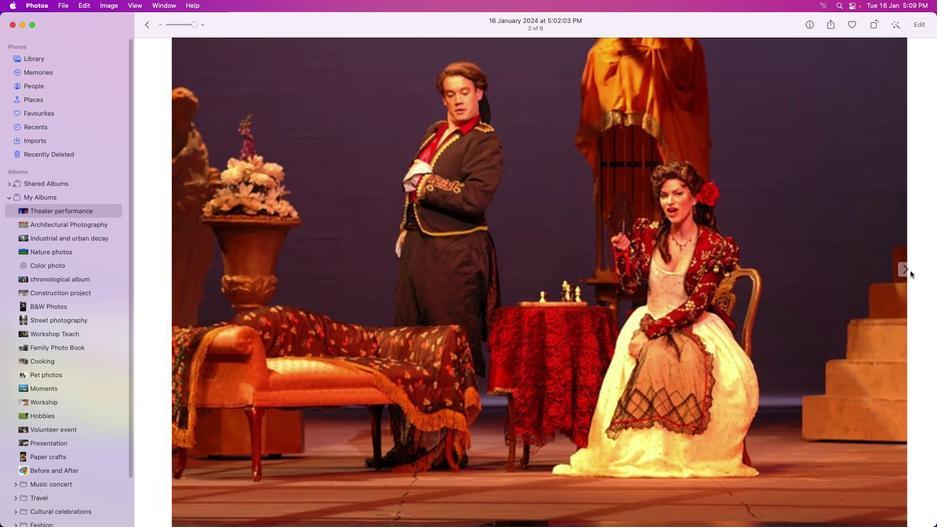
Action: Mouse moved to (904, 270)
Screenshot: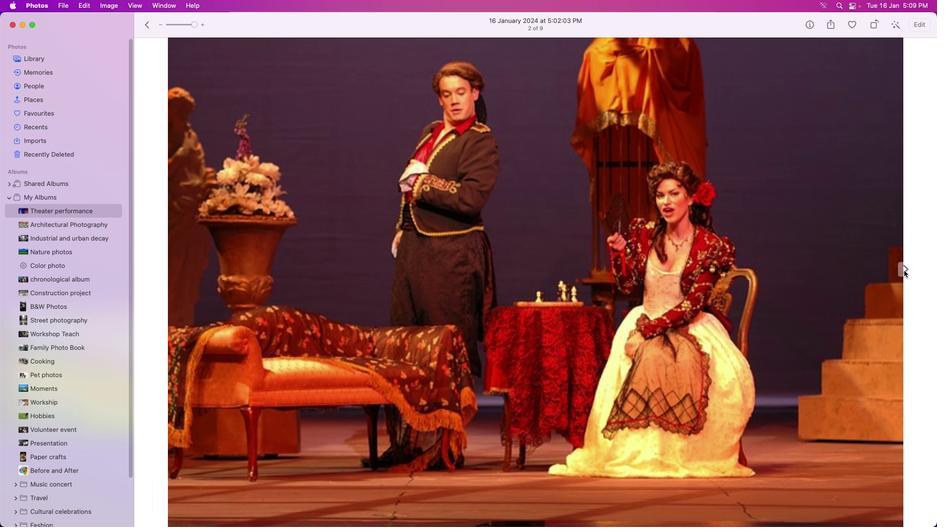 
Action: Mouse pressed left at (904, 270)
Screenshot: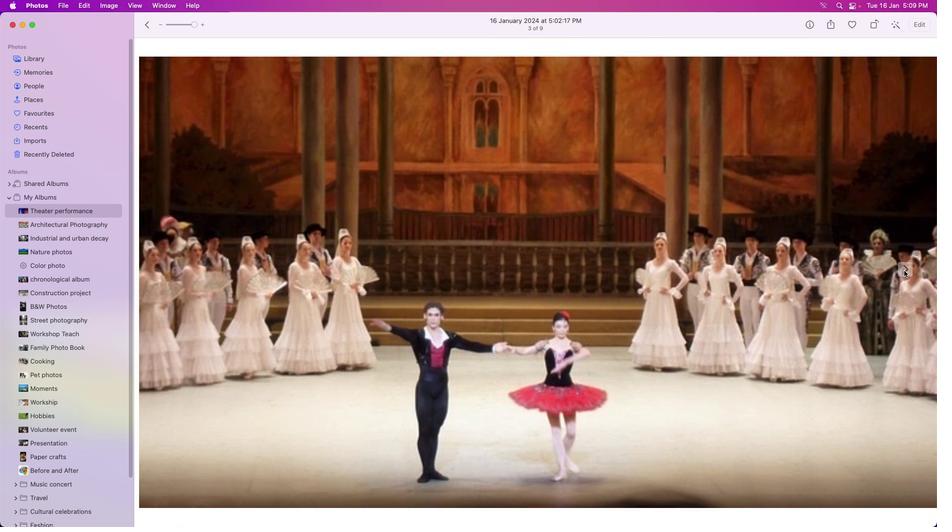 
Action: Mouse pressed left at (904, 270)
Screenshot: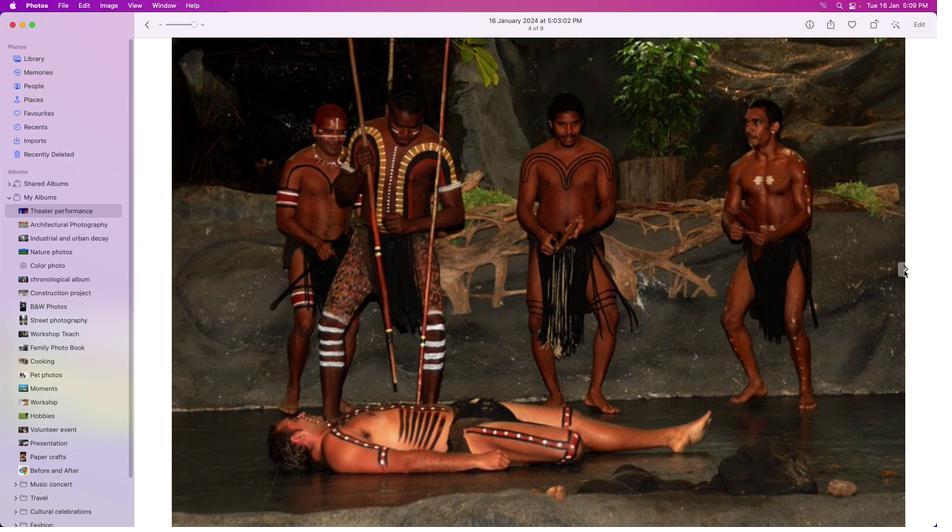
Action: Mouse moved to (903, 269)
Screenshot: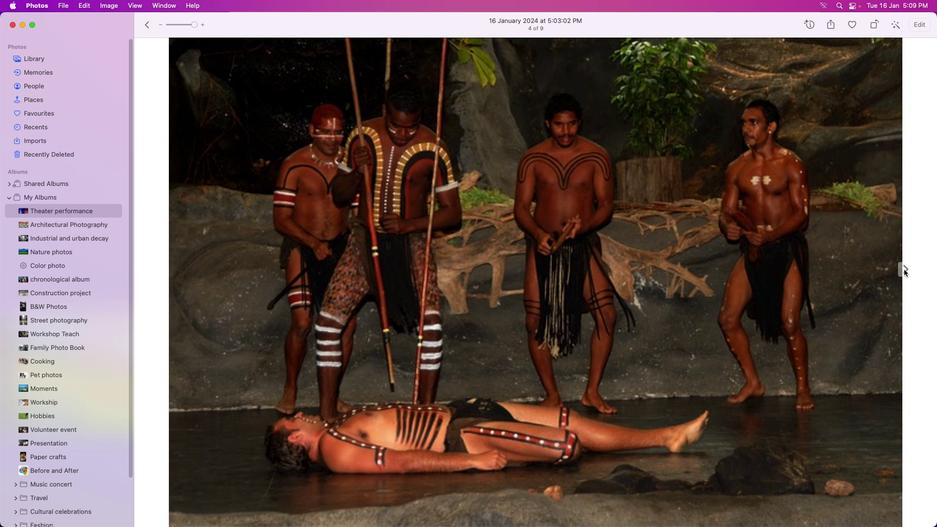 
Action: Mouse pressed left at (903, 269)
Screenshot: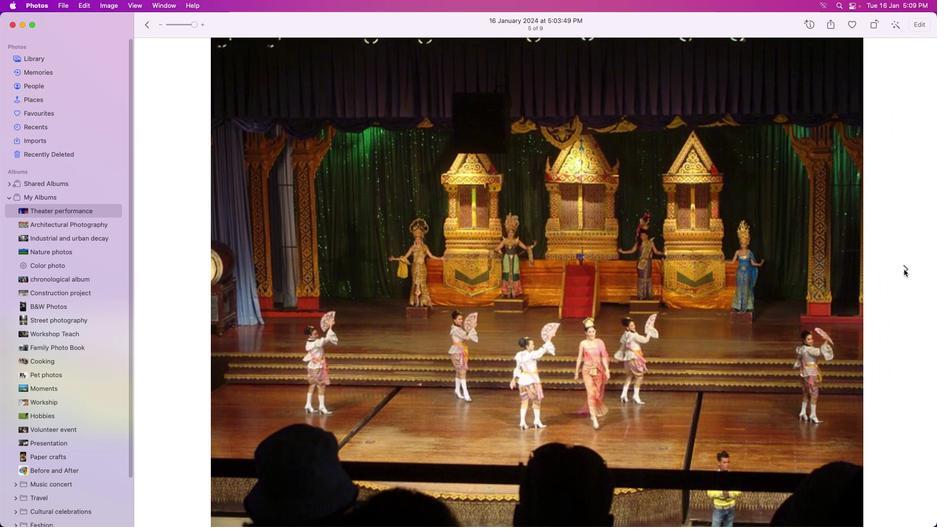 
Action: Mouse pressed left at (903, 269)
Screenshot: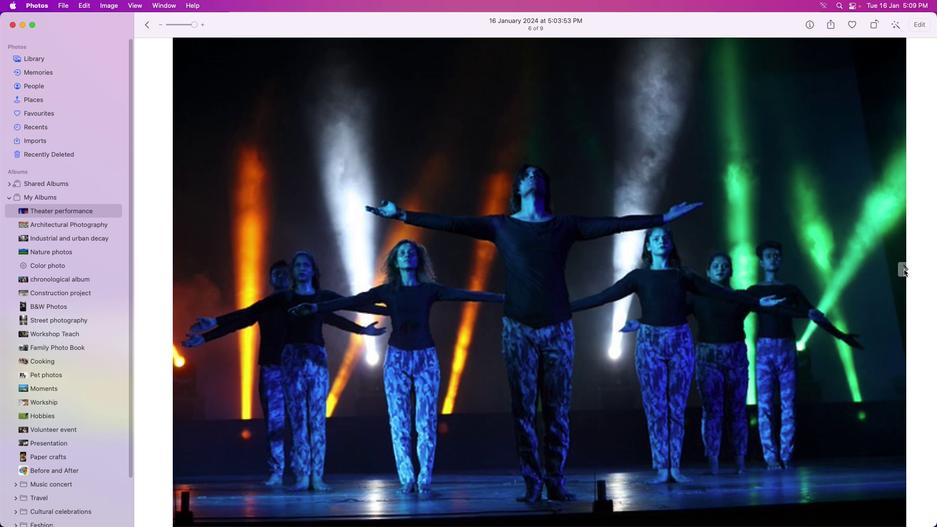 
Action: Mouse moved to (903, 269)
Screenshot: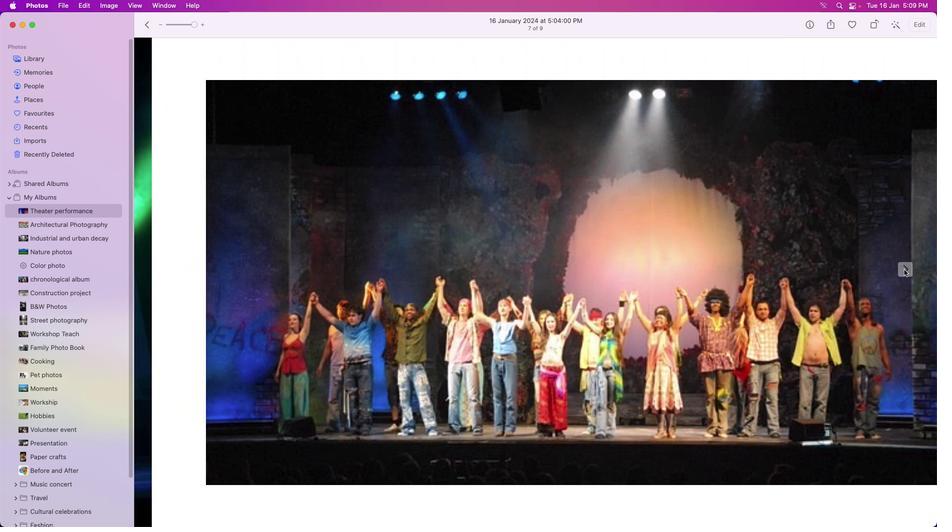 
Action: Mouse pressed left at (903, 269)
Screenshot: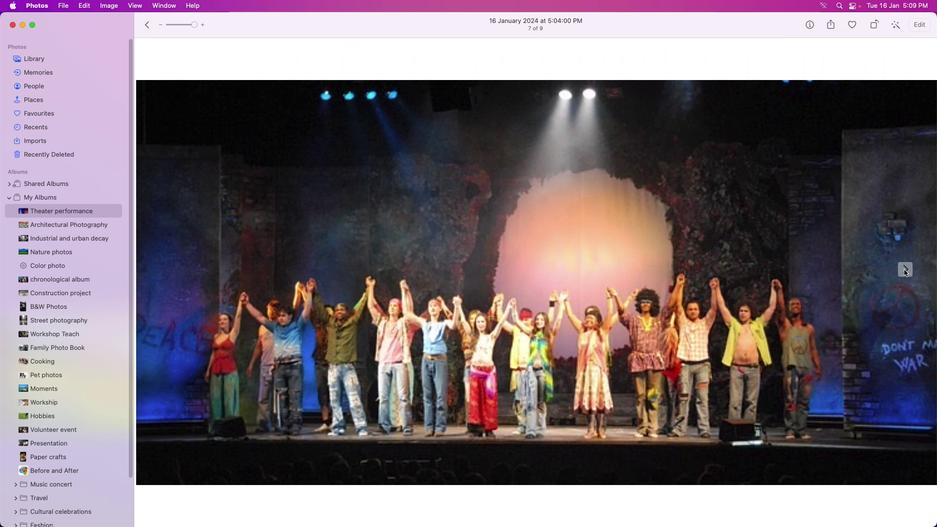 
Action: Mouse moved to (905, 264)
Screenshot: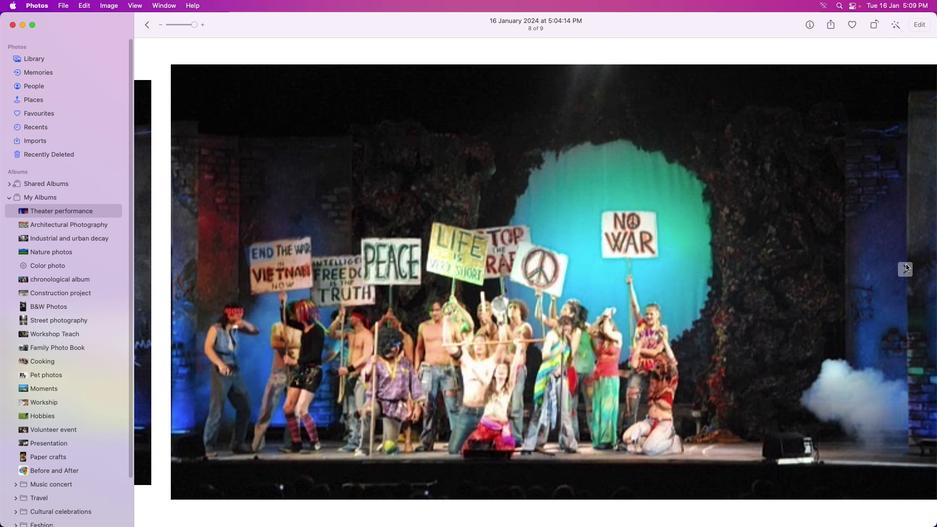 
Action: Mouse pressed left at (905, 264)
Screenshot: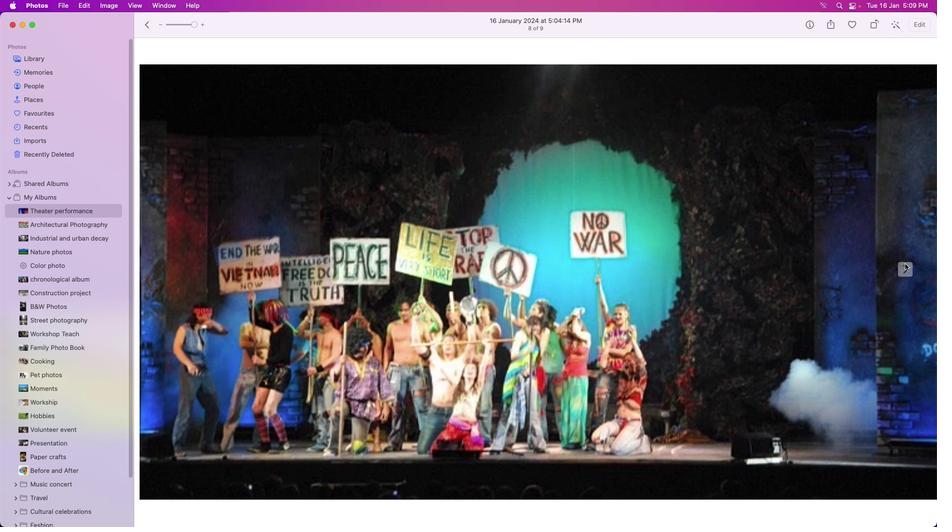 
Action: Mouse moved to (905, 265)
Screenshot: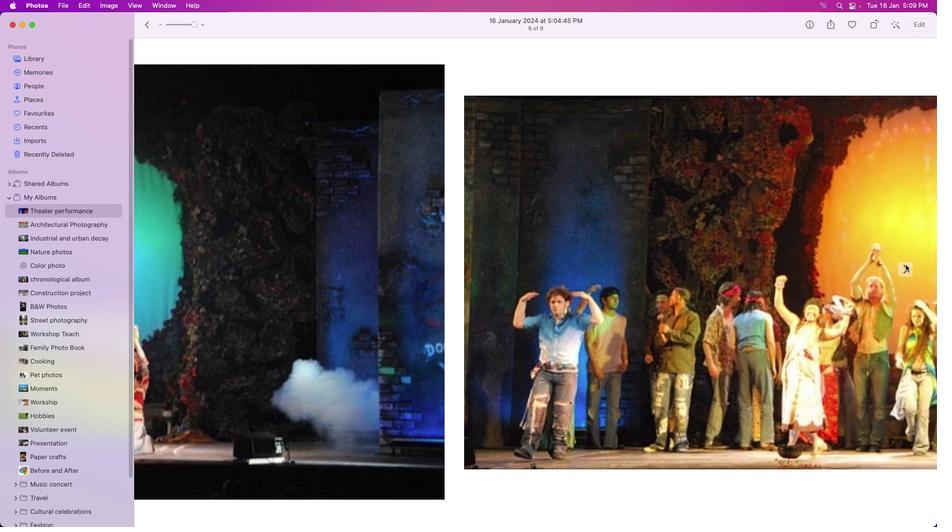 
Action: Mouse pressed left at (905, 265)
Screenshot: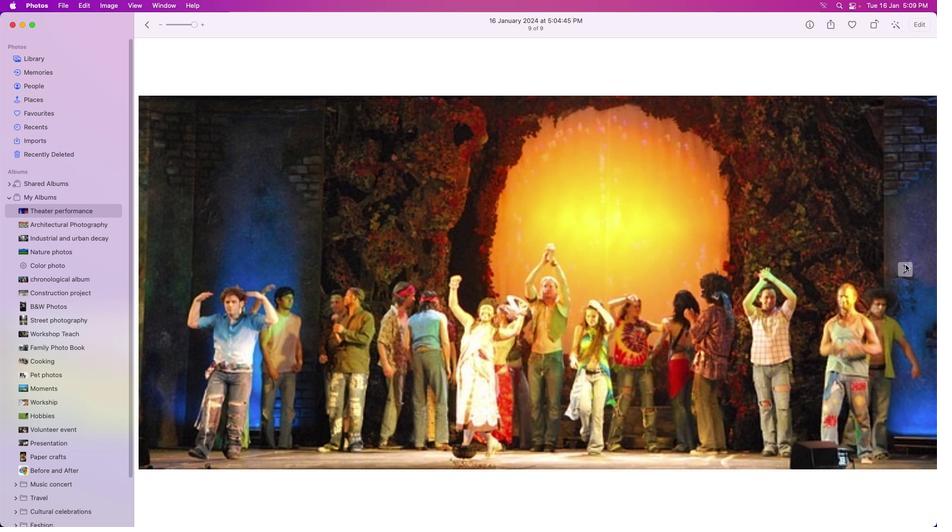 
Action: Mouse moved to (145, 23)
Screenshot: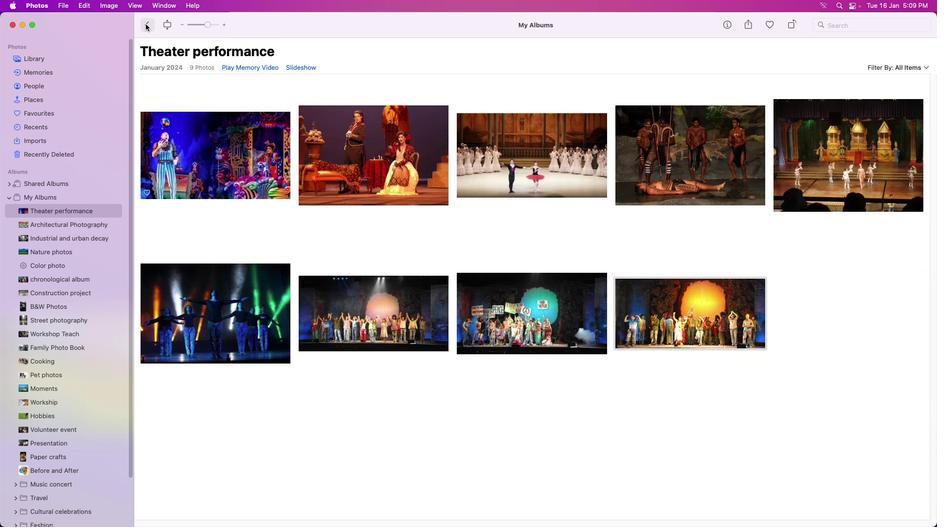 
Action: Mouse pressed left at (145, 23)
Screenshot: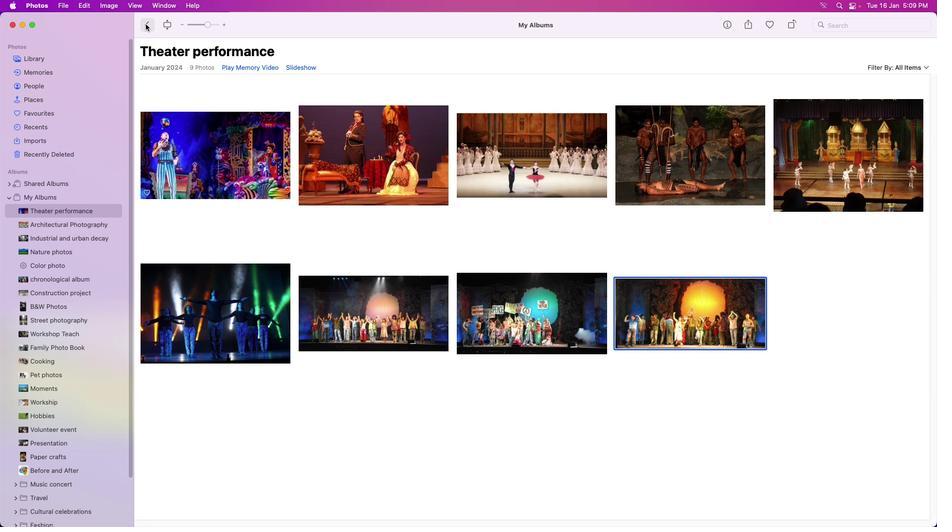 
Action: Mouse moved to (685, 389)
Screenshot: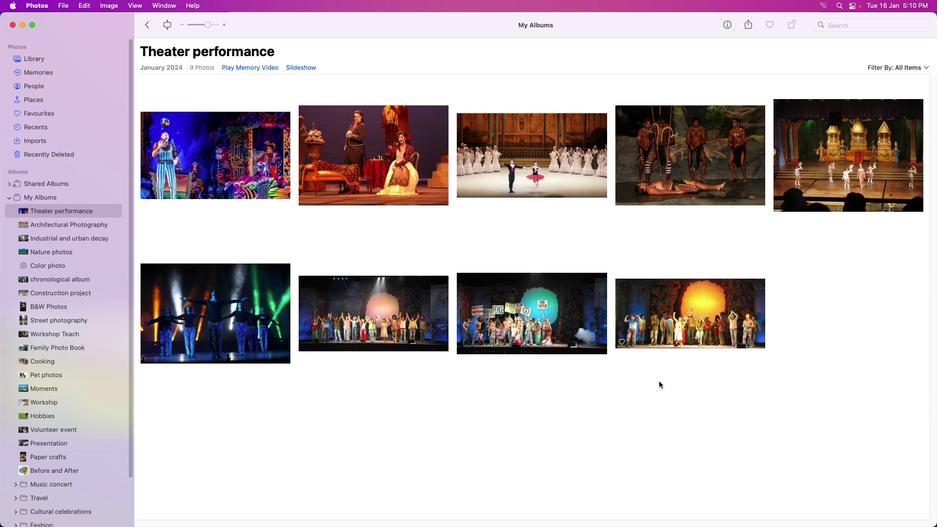 
Action: Mouse pressed left at (685, 389)
Screenshot: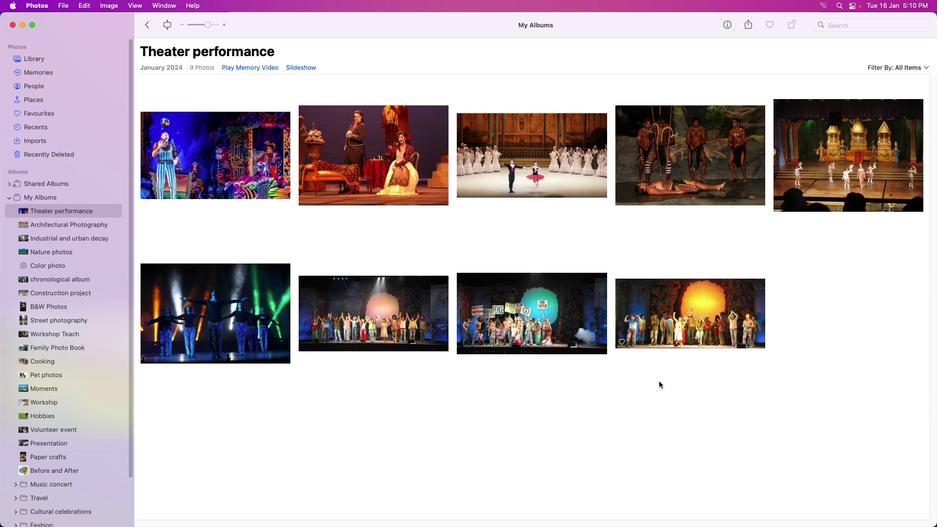 
Action: Mouse moved to (658, 381)
Screenshot: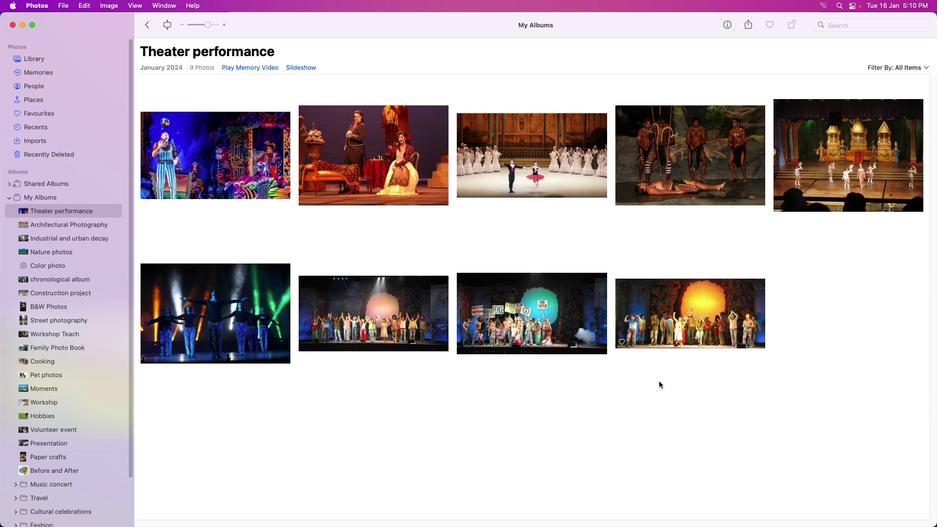 
